 Task: Look for space in Chabahar, Iran from 6th September, 2023 to 10th September, 2023 for 1 adult in price range Rs.9000 to Rs.17000. Place can be private room with 1  bedroom having 1 bed and 1 bathroom. Property type can be house, flat, guest house, hotel. Booking option can be shelf check-in. Required host language is English.
Action: Mouse moved to (561, 83)
Screenshot: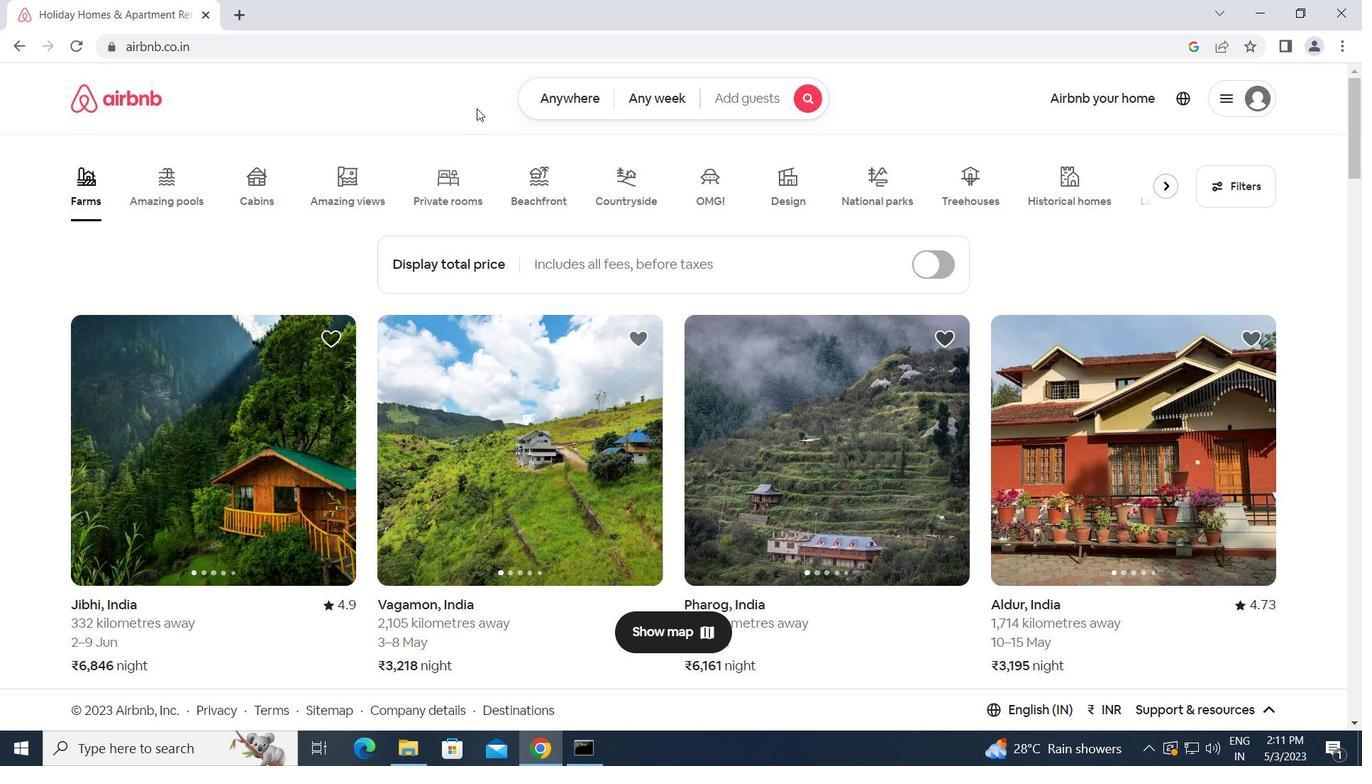 
Action: Mouse pressed left at (561, 83)
Screenshot: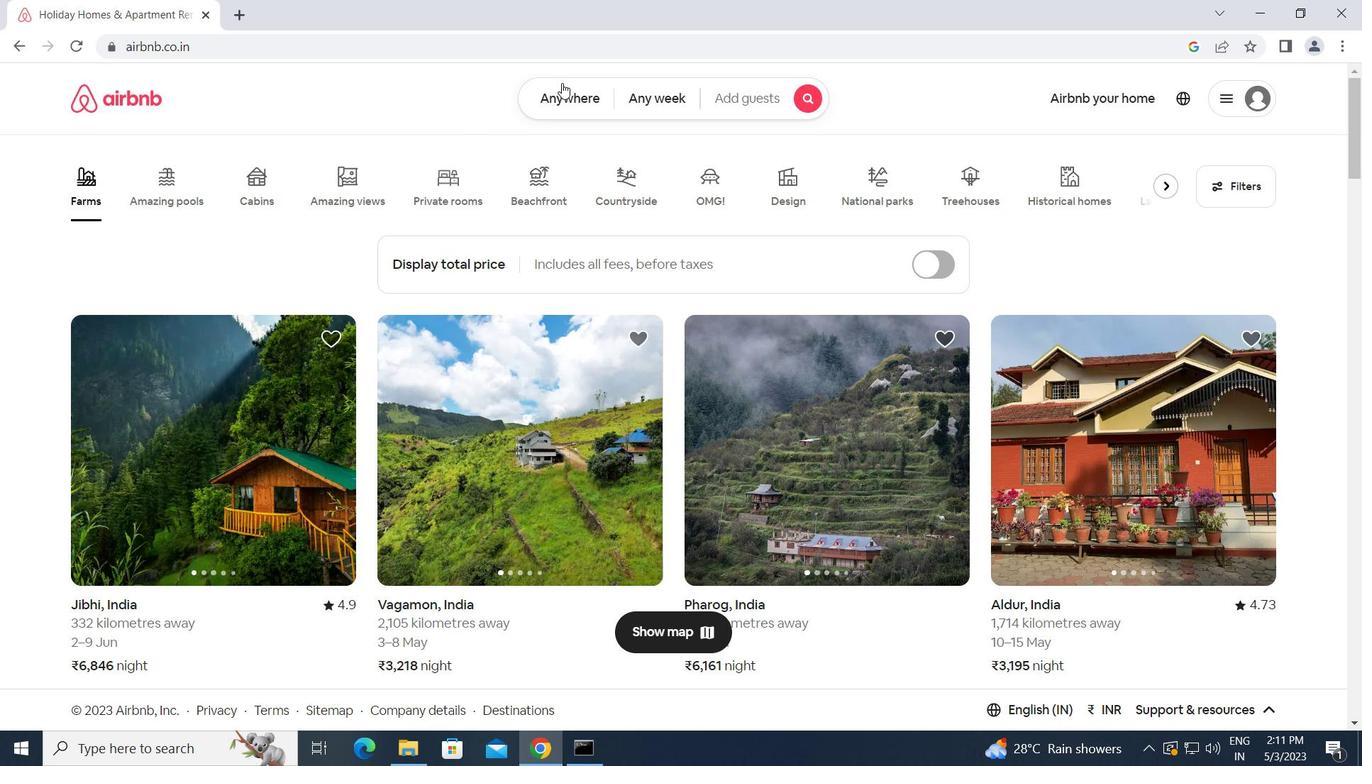 
Action: Mouse moved to (407, 151)
Screenshot: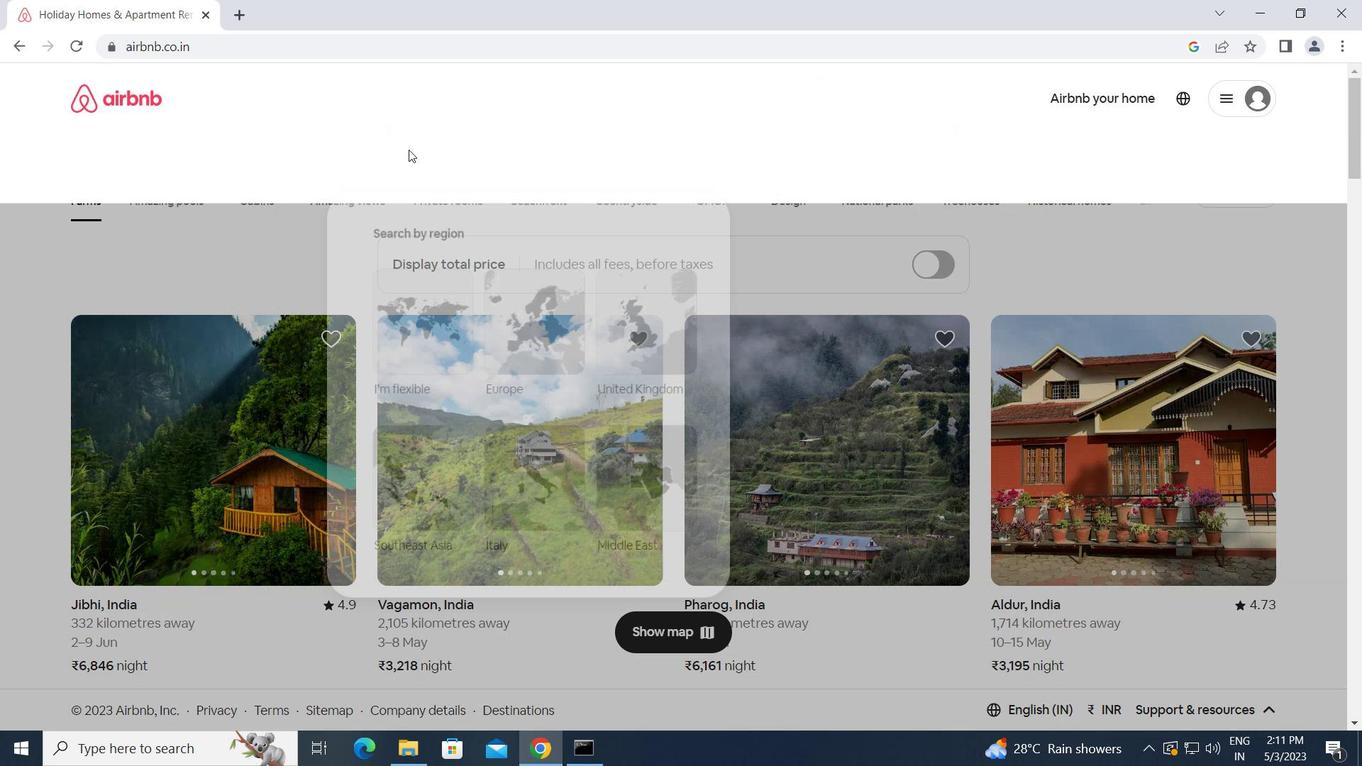 
Action: Mouse pressed left at (407, 151)
Screenshot: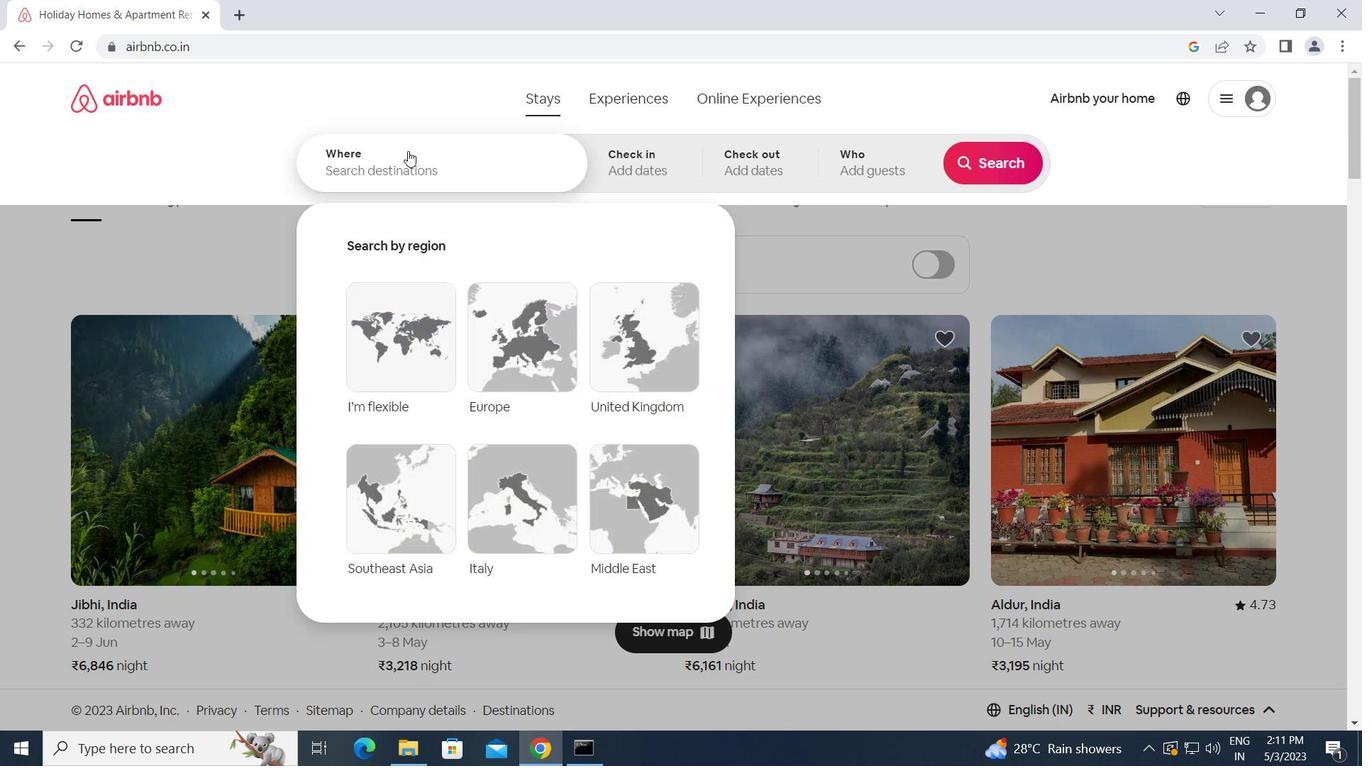 
Action: Key pressed c<Key.caps_lock>habahar,<Key.space><Key.caps_lock>i<Key.caps_lock>ran<Key.enter>
Screenshot: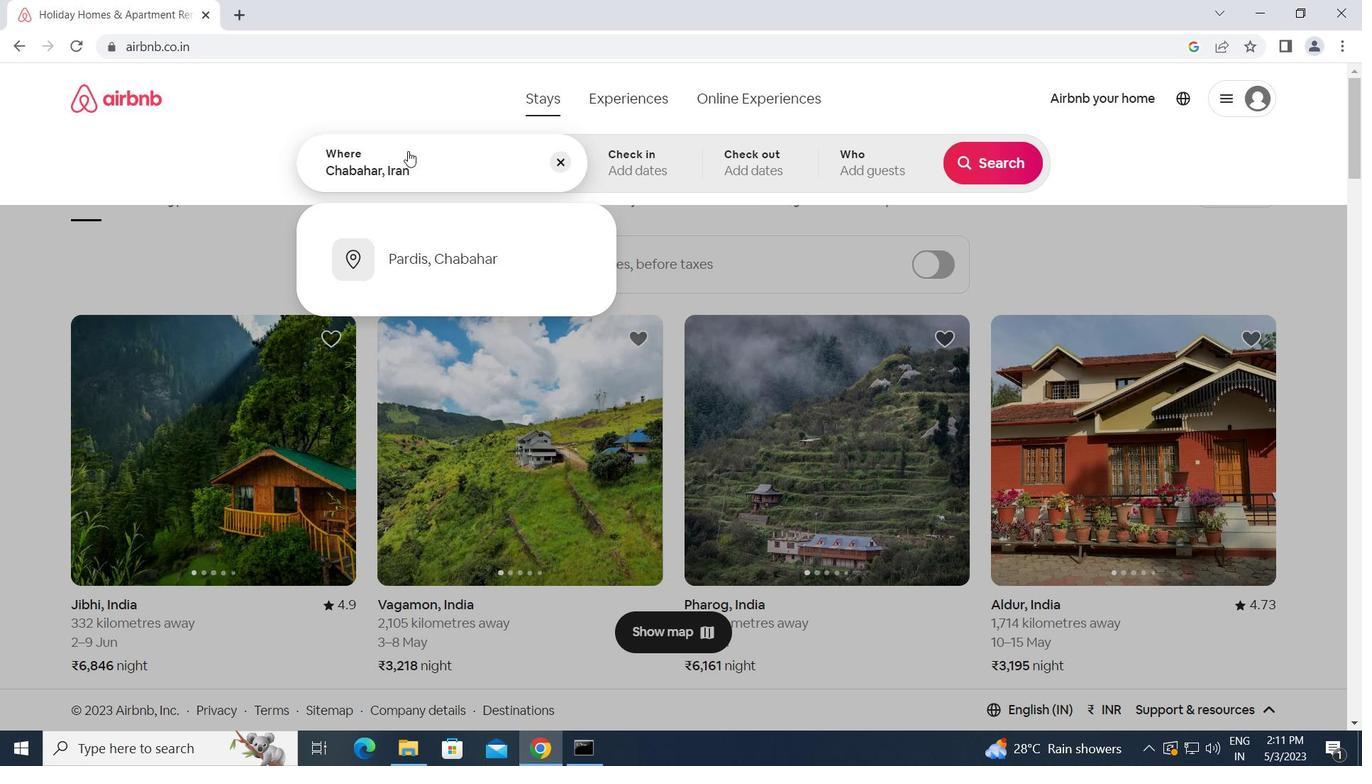 
Action: Mouse moved to (996, 302)
Screenshot: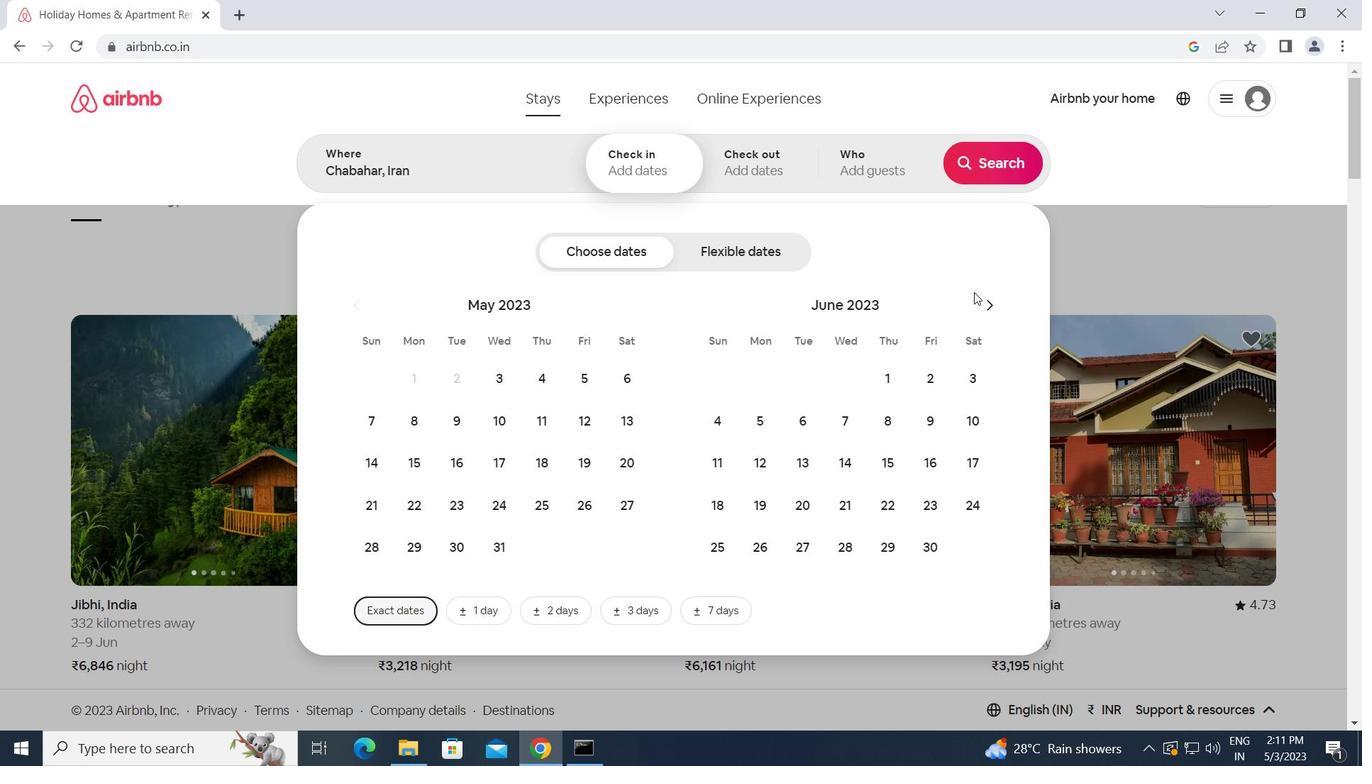 
Action: Mouse pressed left at (996, 302)
Screenshot: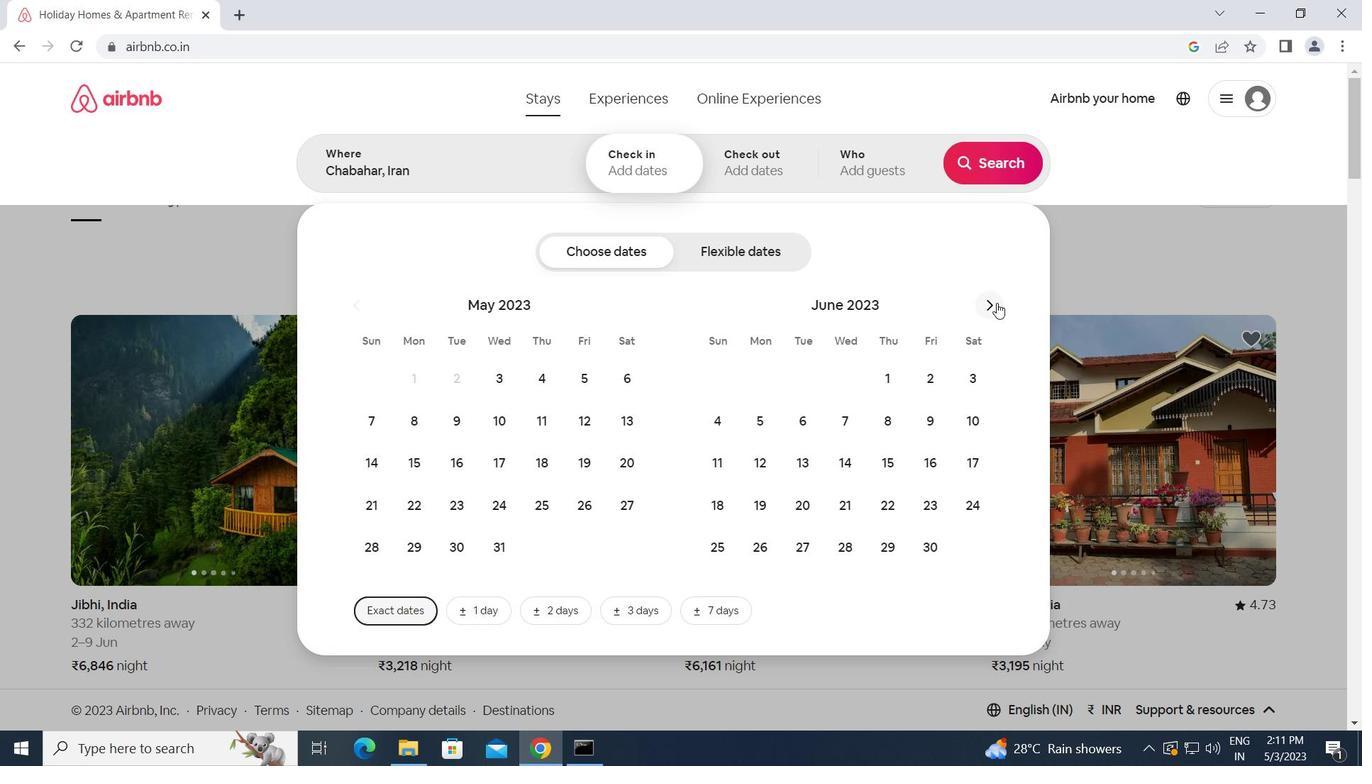 
Action: Mouse pressed left at (996, 302)
Screenshot: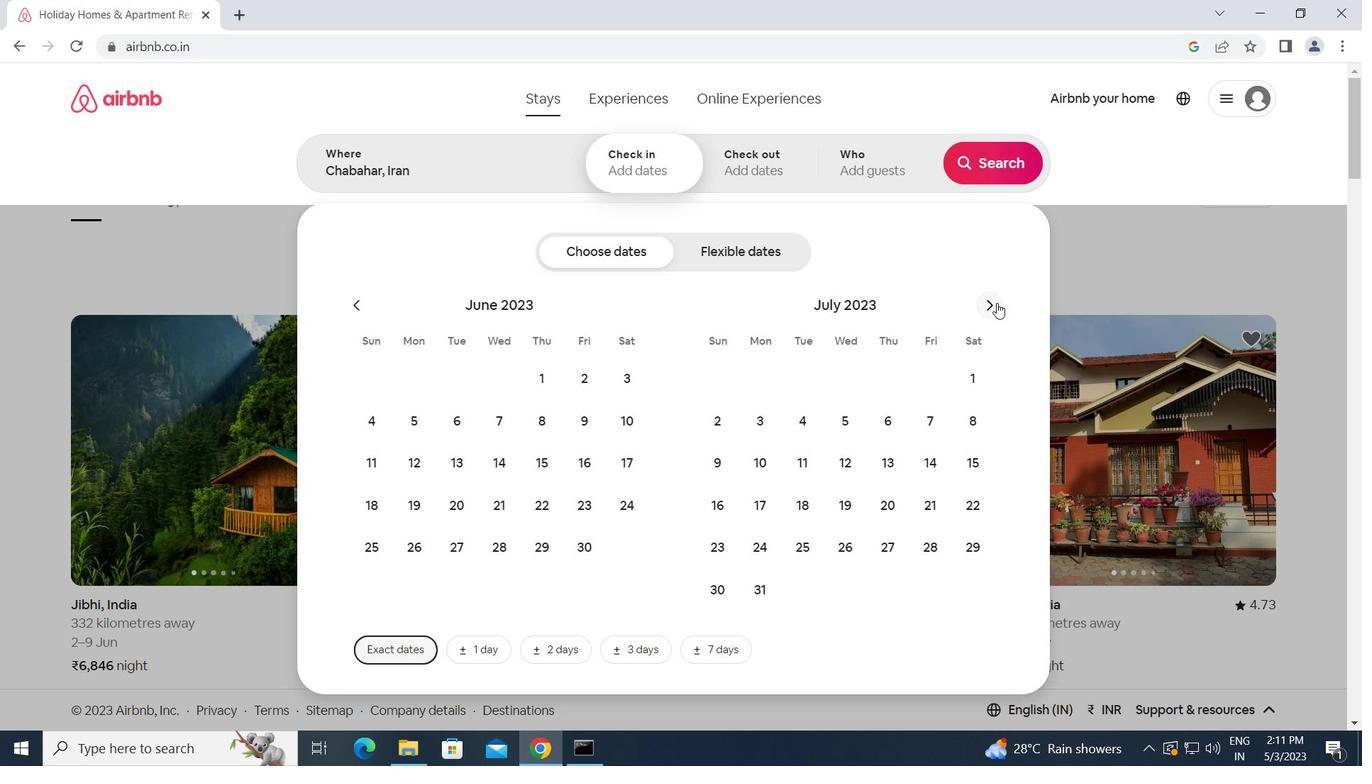 
Action: Mouse pressed left at (996, 302)
Screenshot: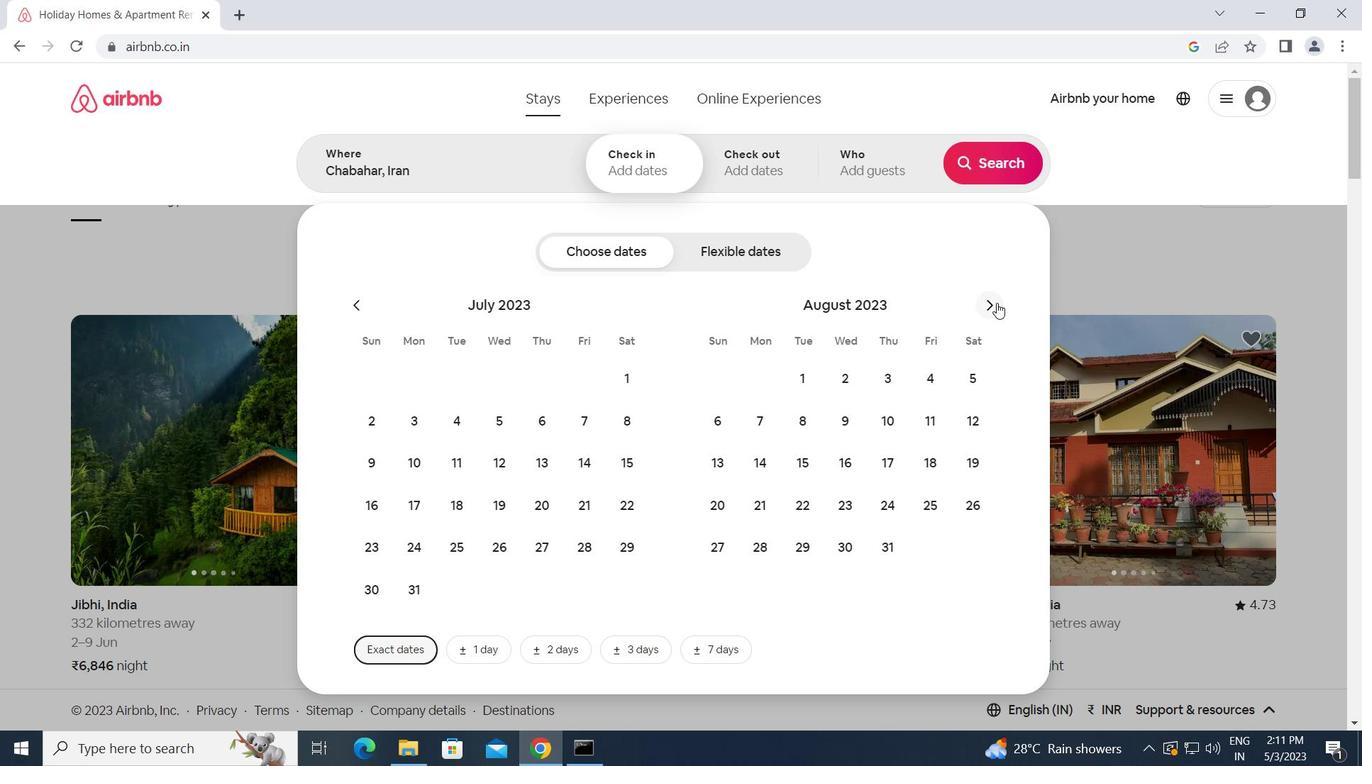 
Action: Mouse moved to (842, 419)
Screenshot: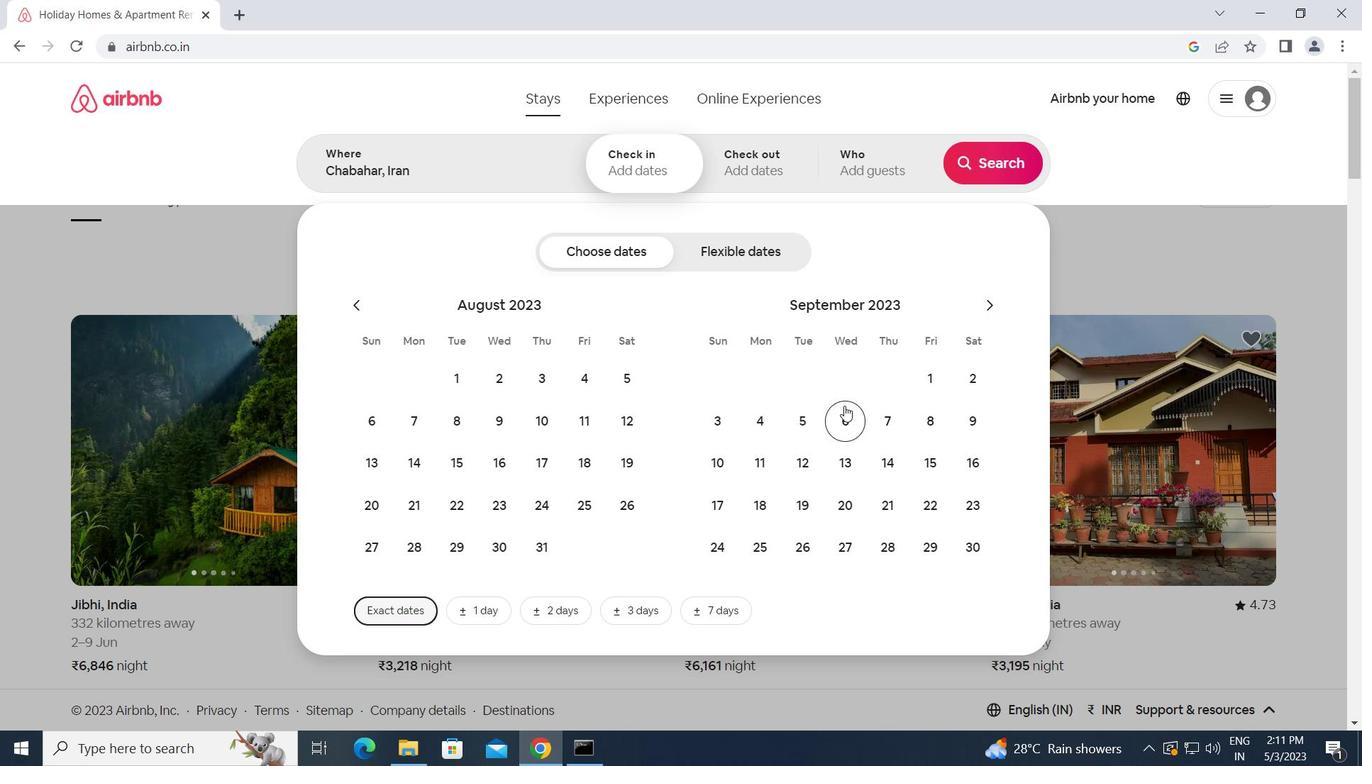 
Action: Mouse pressed left at (842, 419)
Screenshot: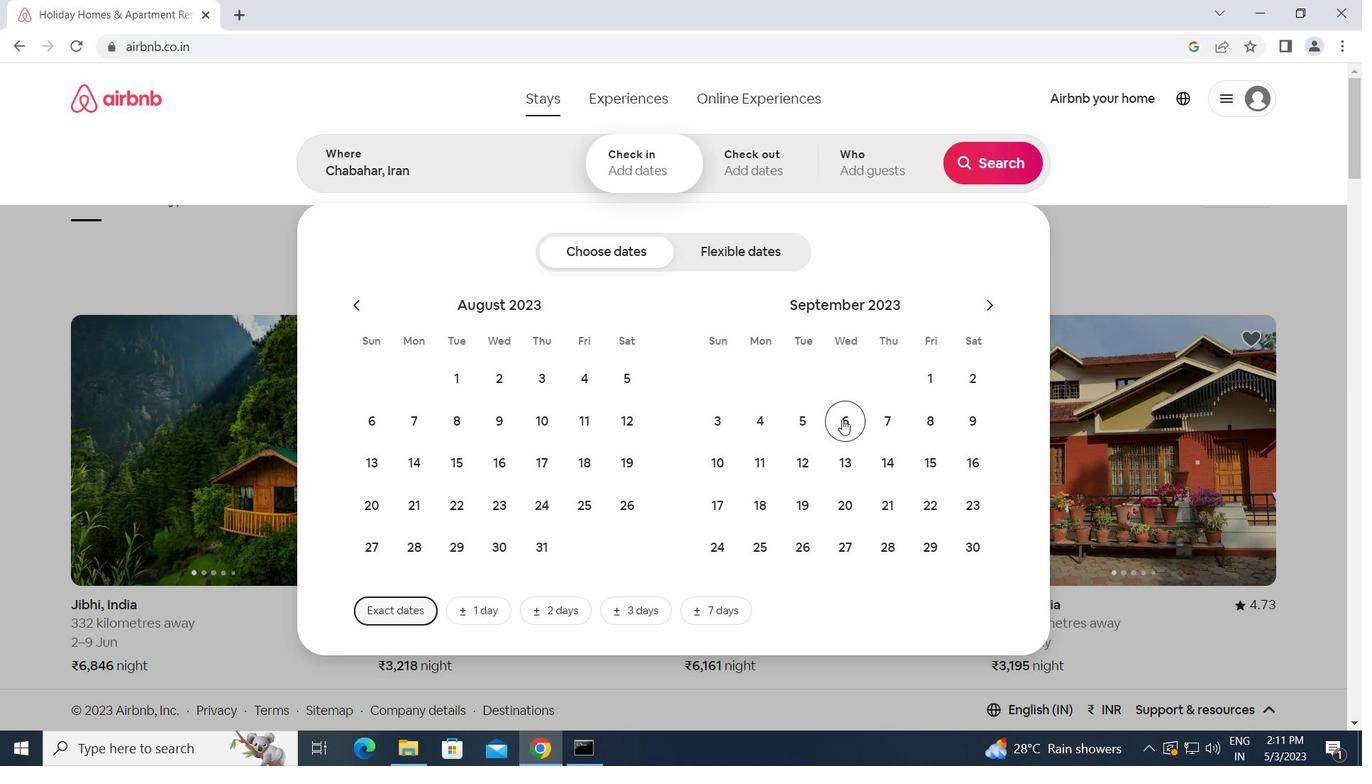 
Action: Mouse moved to (726, 465)
Screenshot: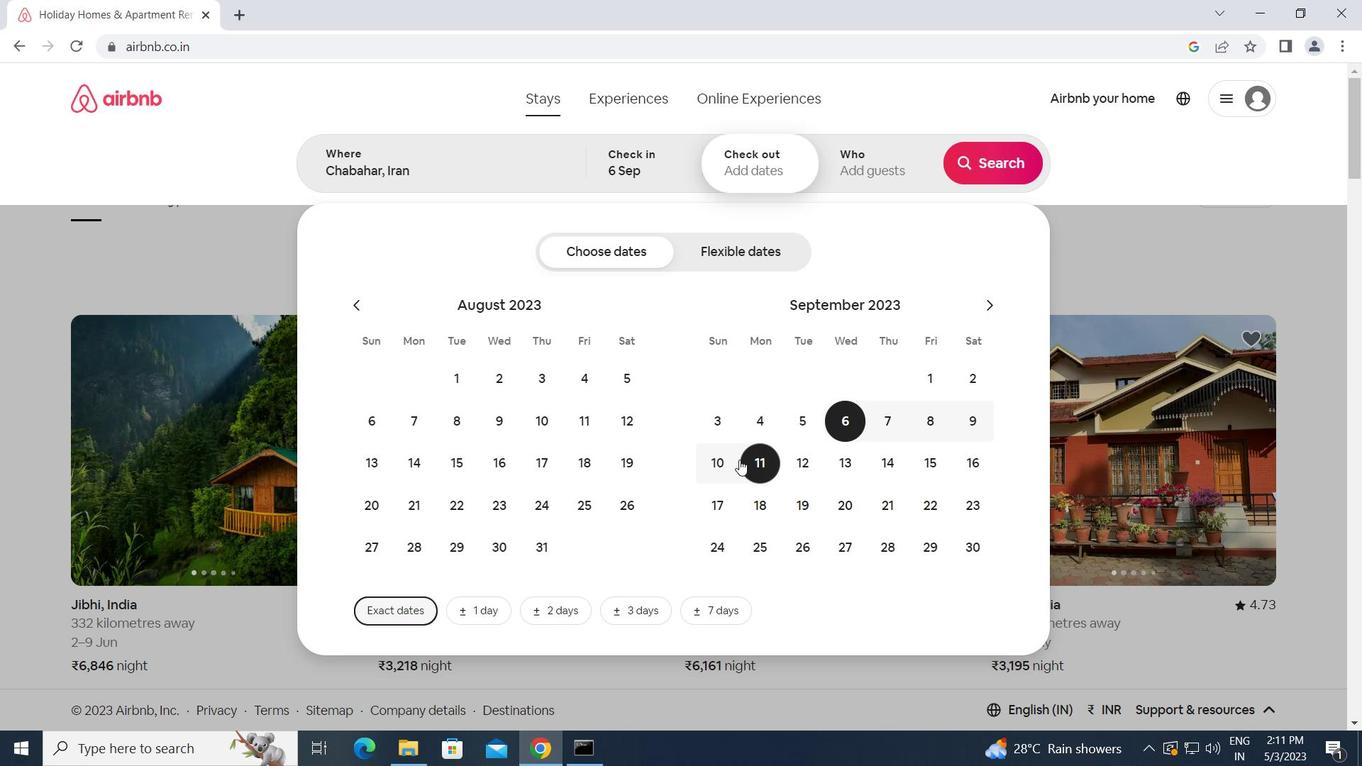 
Action: Mouse pressed left at (726, 465)
Screenshot: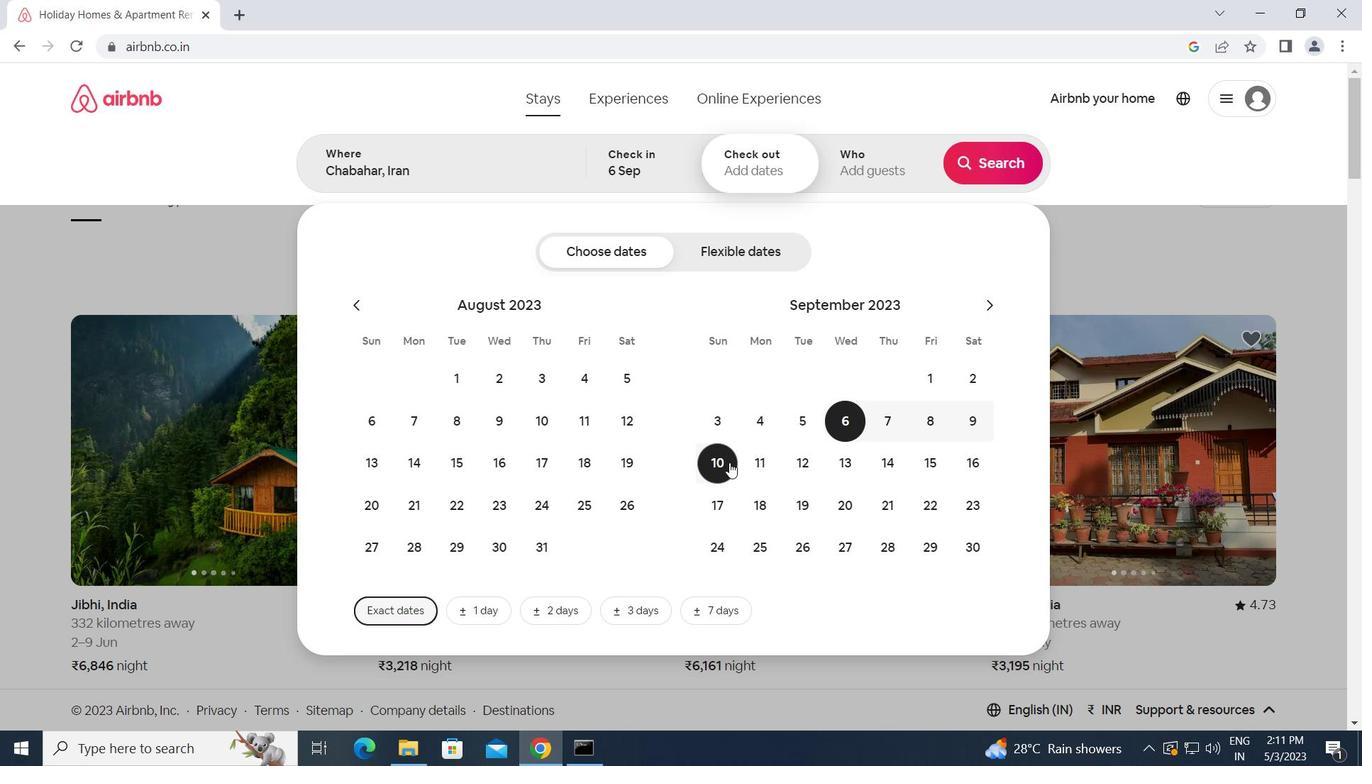 
Action: Mouse moved to (869, 172)
Screenshot: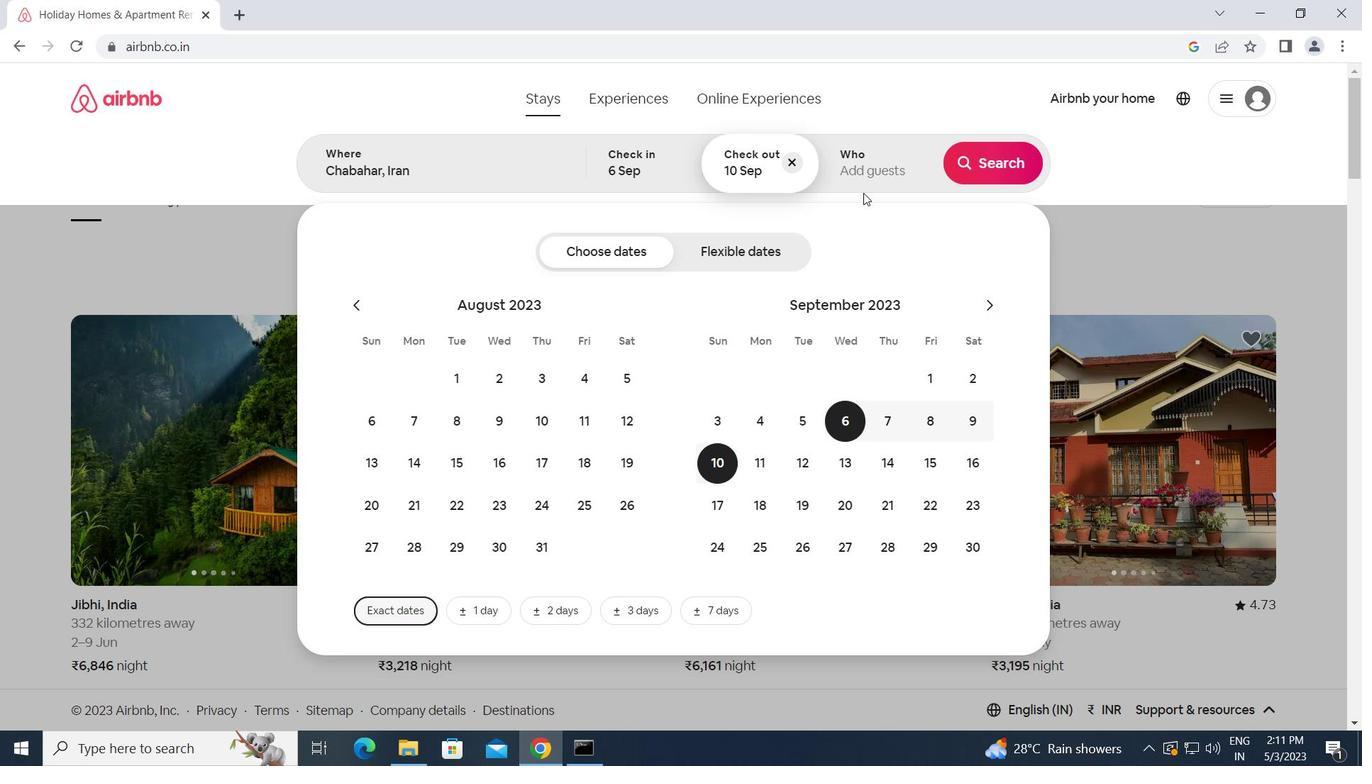 
Action: Mouse pressed left at (869, 172)
Screenshot: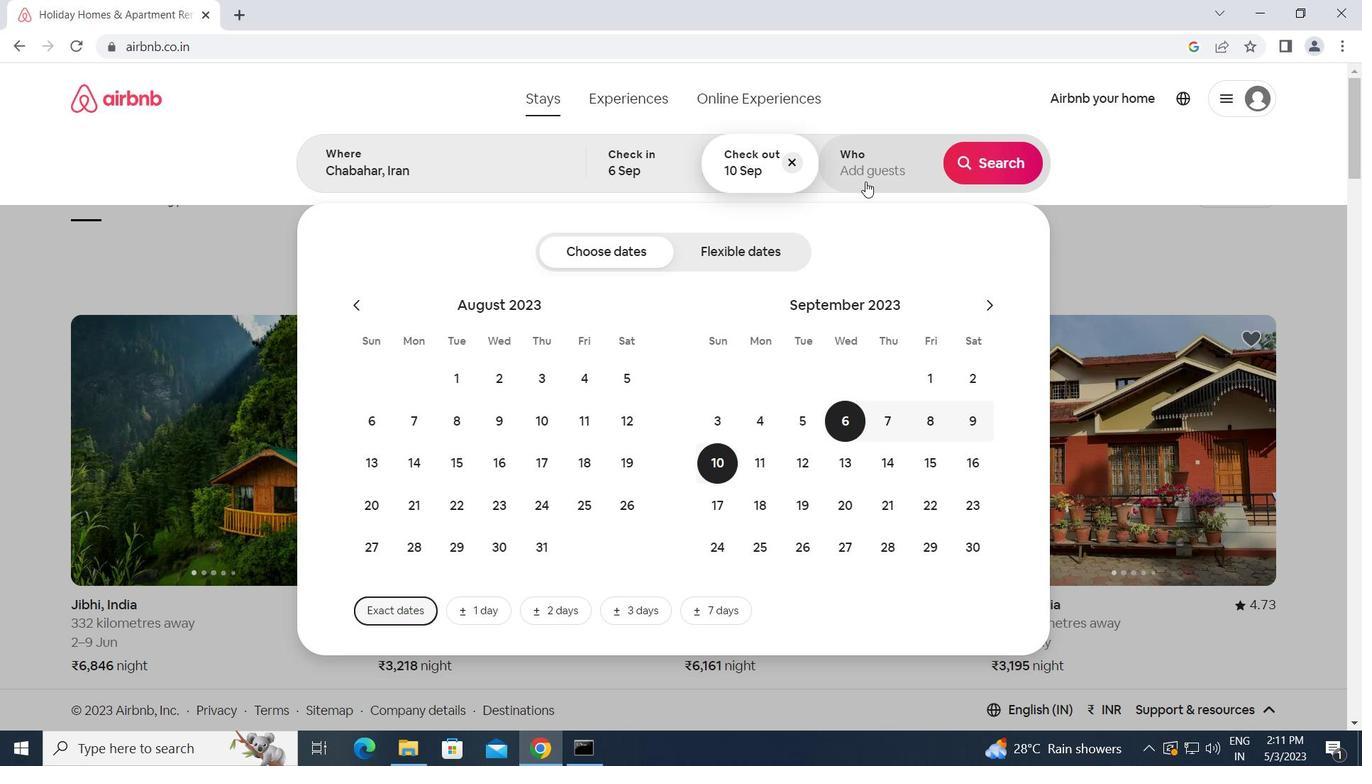 
Action: Mouse moved to (993, 254)
Screenshot: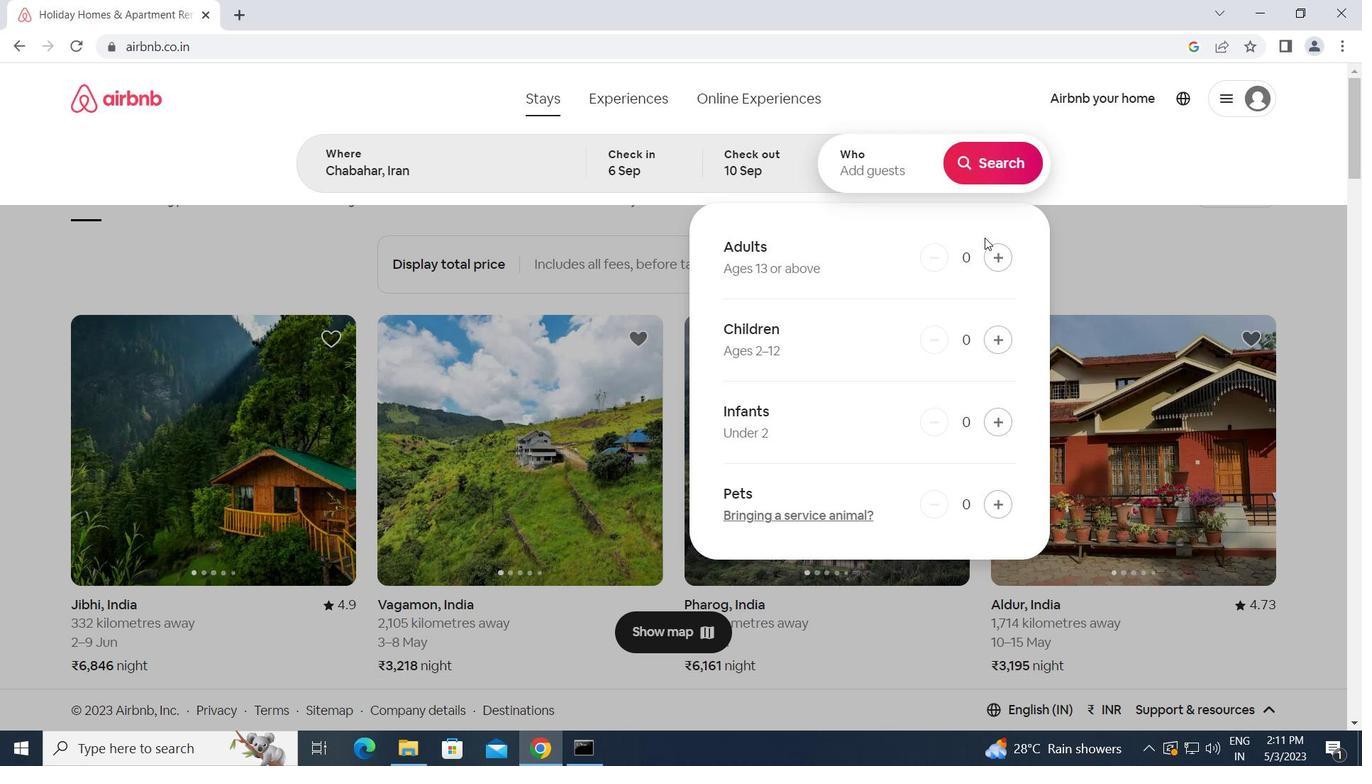 
Action: Mouse pressed left at (993, 254)
Screenshot: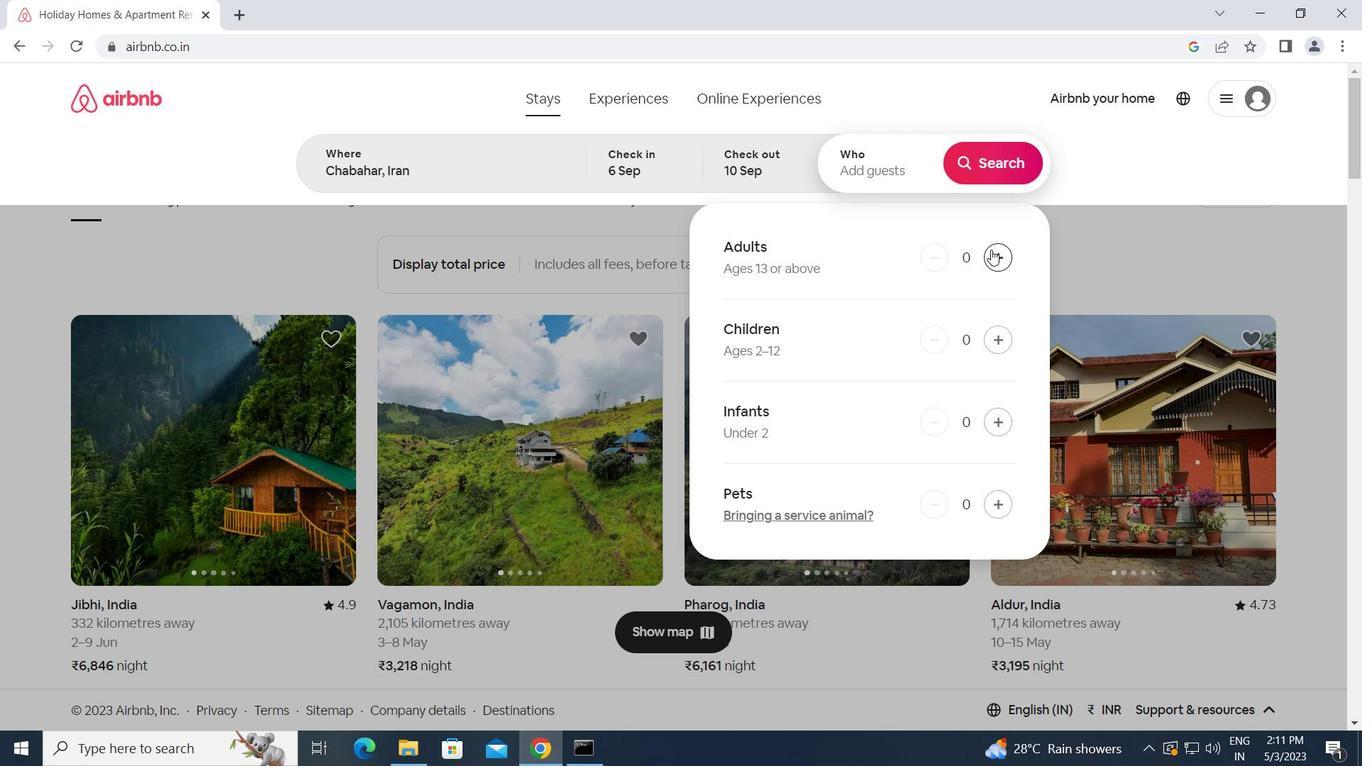 
Action: Mouse moved to (988, 156)
Screenshot: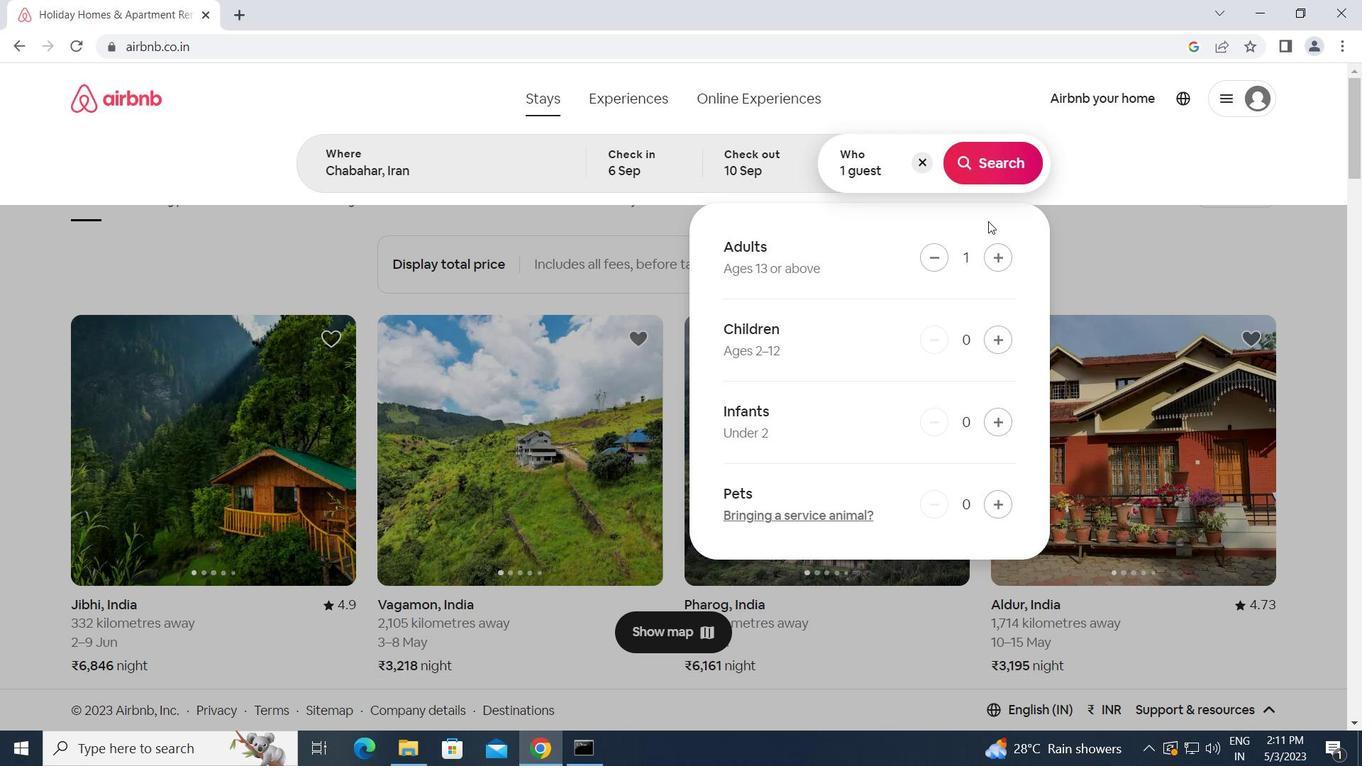 
Action: Mouse pressed left at (988, 156)
Screenshot: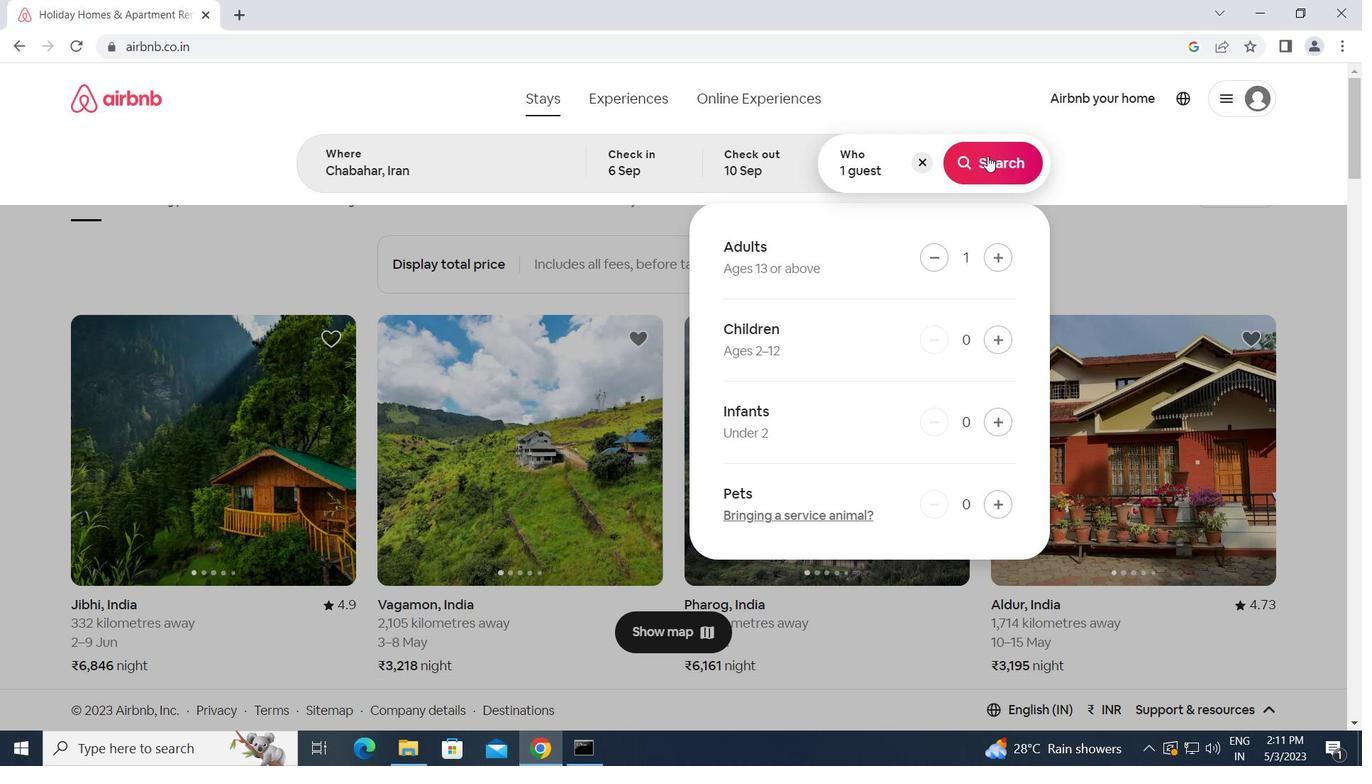 
Action: Mouse moved to (1300, 176)
Screenshot: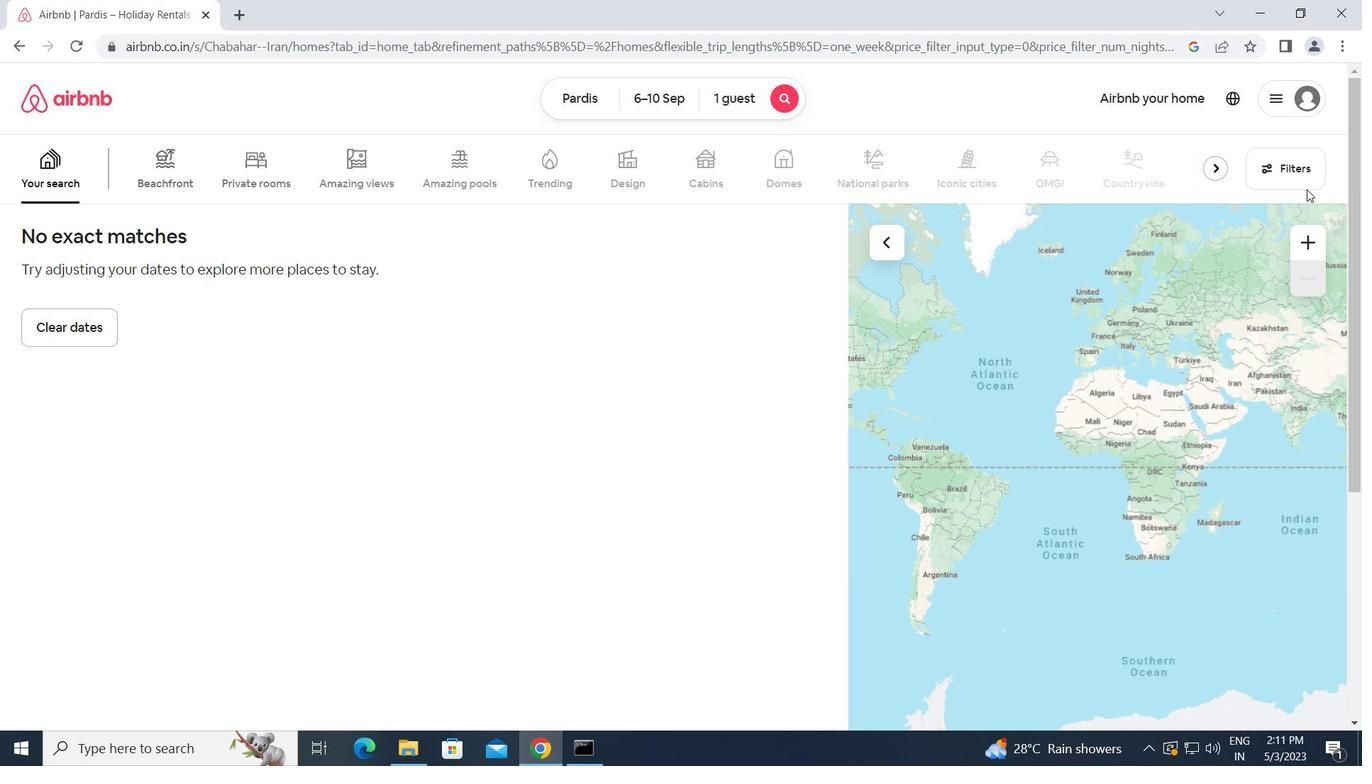
Action: Mouse pressed left at (1300, 176)
Screenshot: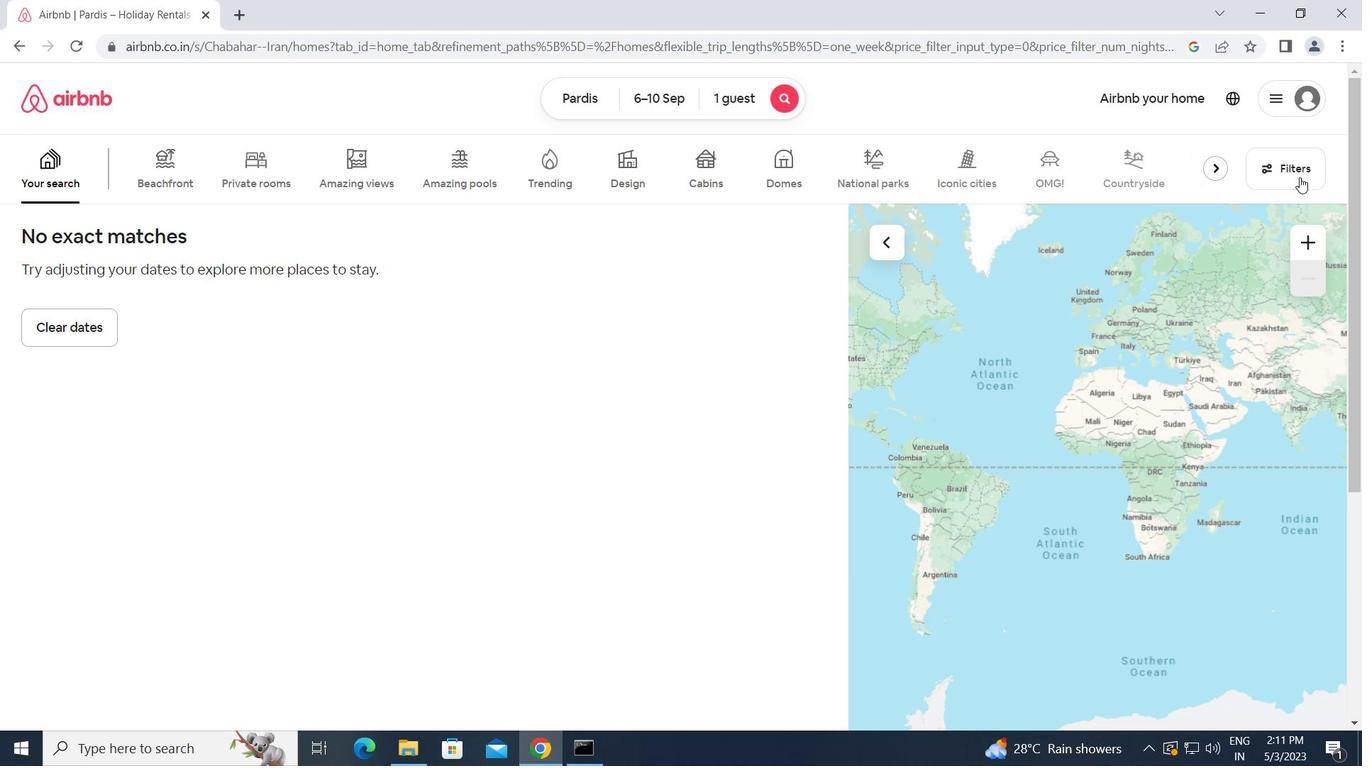 
Action: Mouse moved to (437, 280)
Screenshot: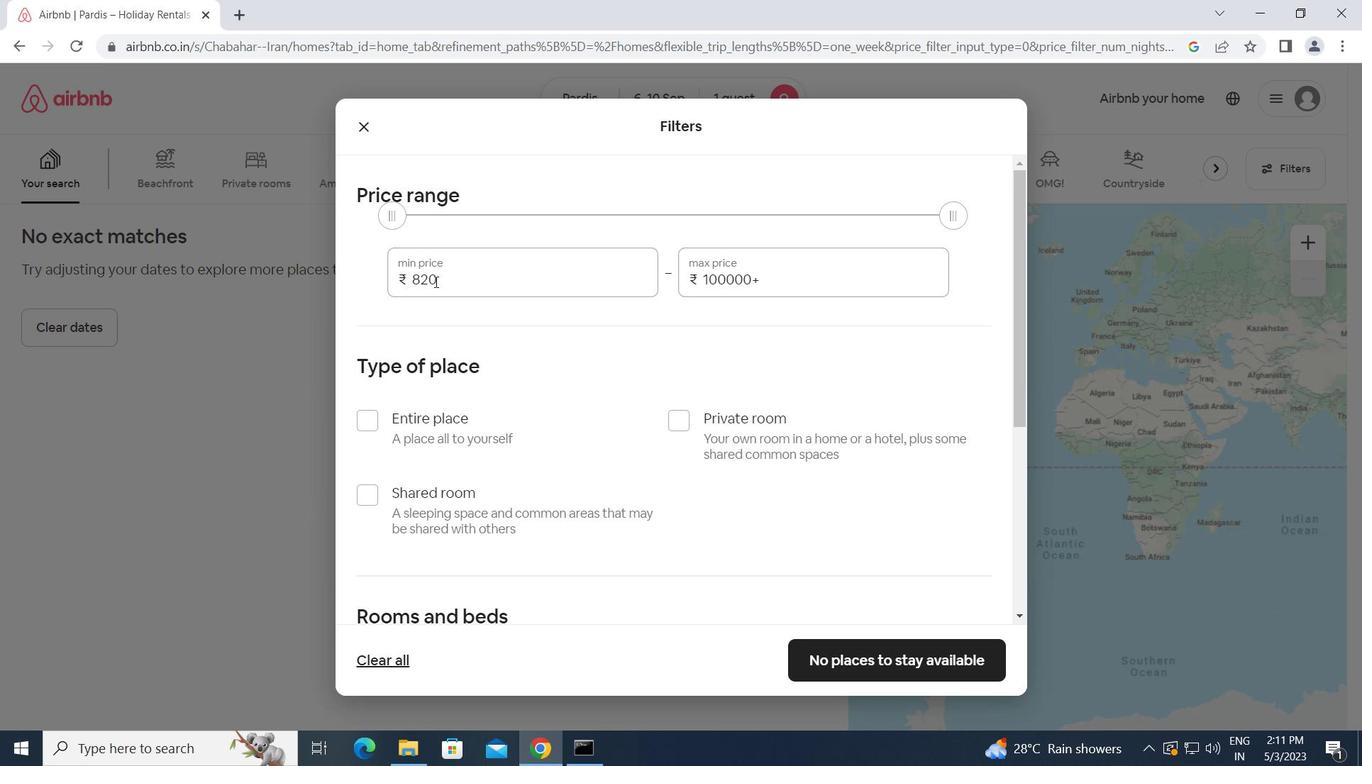 
Action: Mouse pressed left at (437, 280)
Screenshot: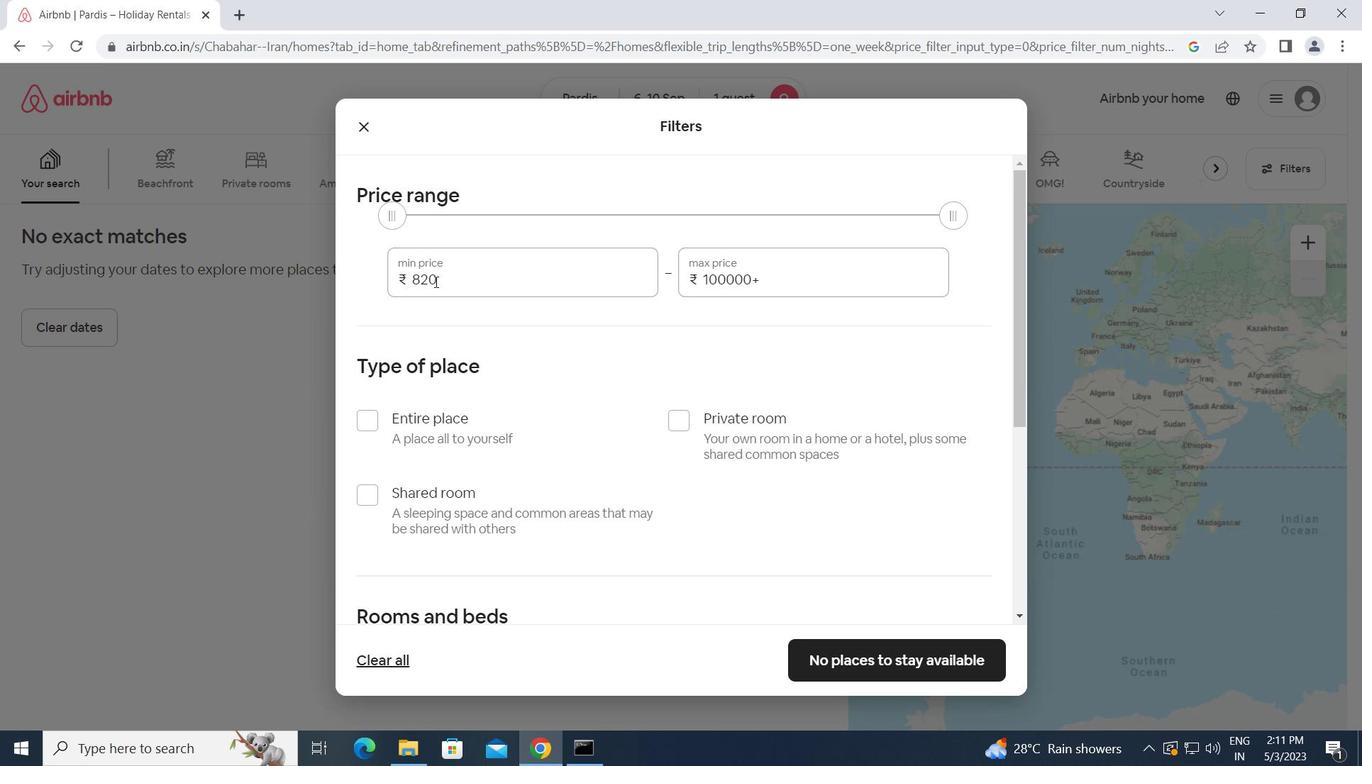 
Action: Mouse moved to (387, 287)
Screenshot: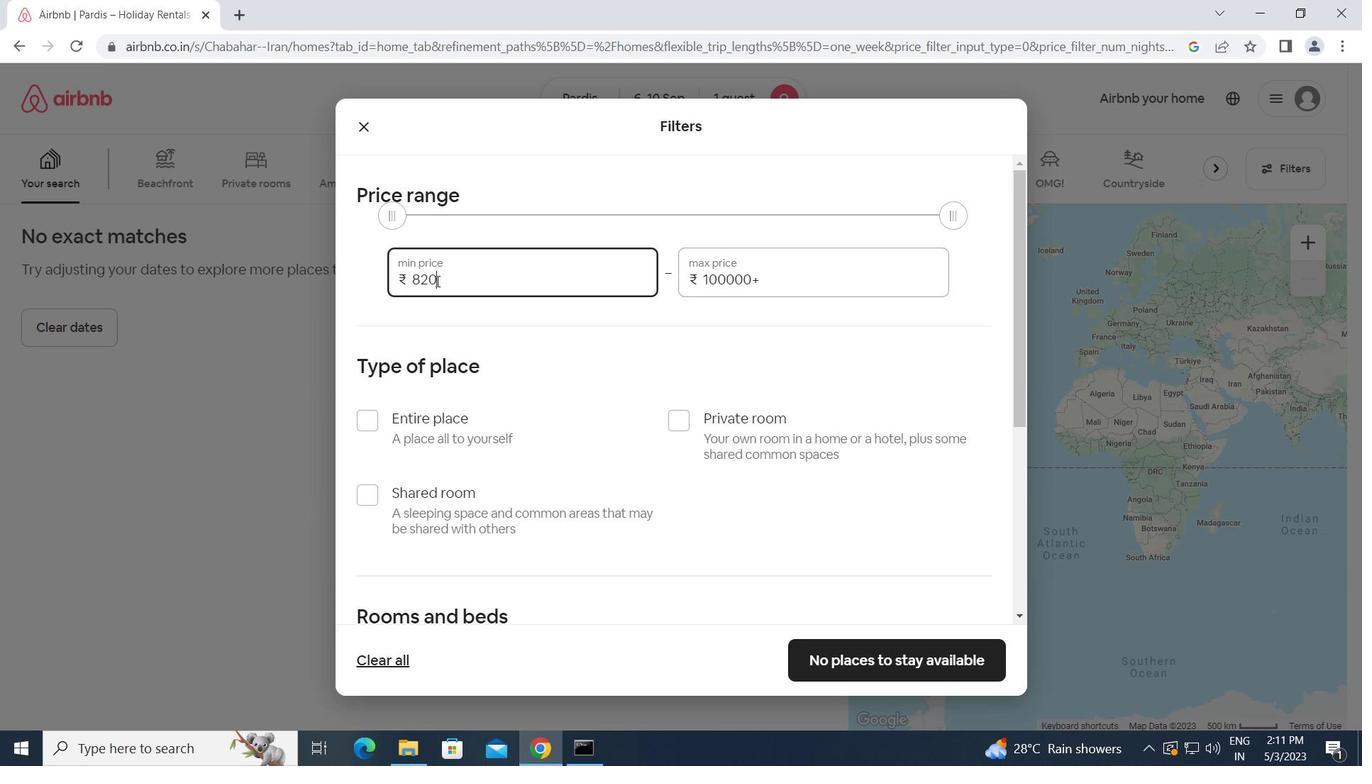 
Action: Key pressed 9000<Key.tab>17000
Screenshot: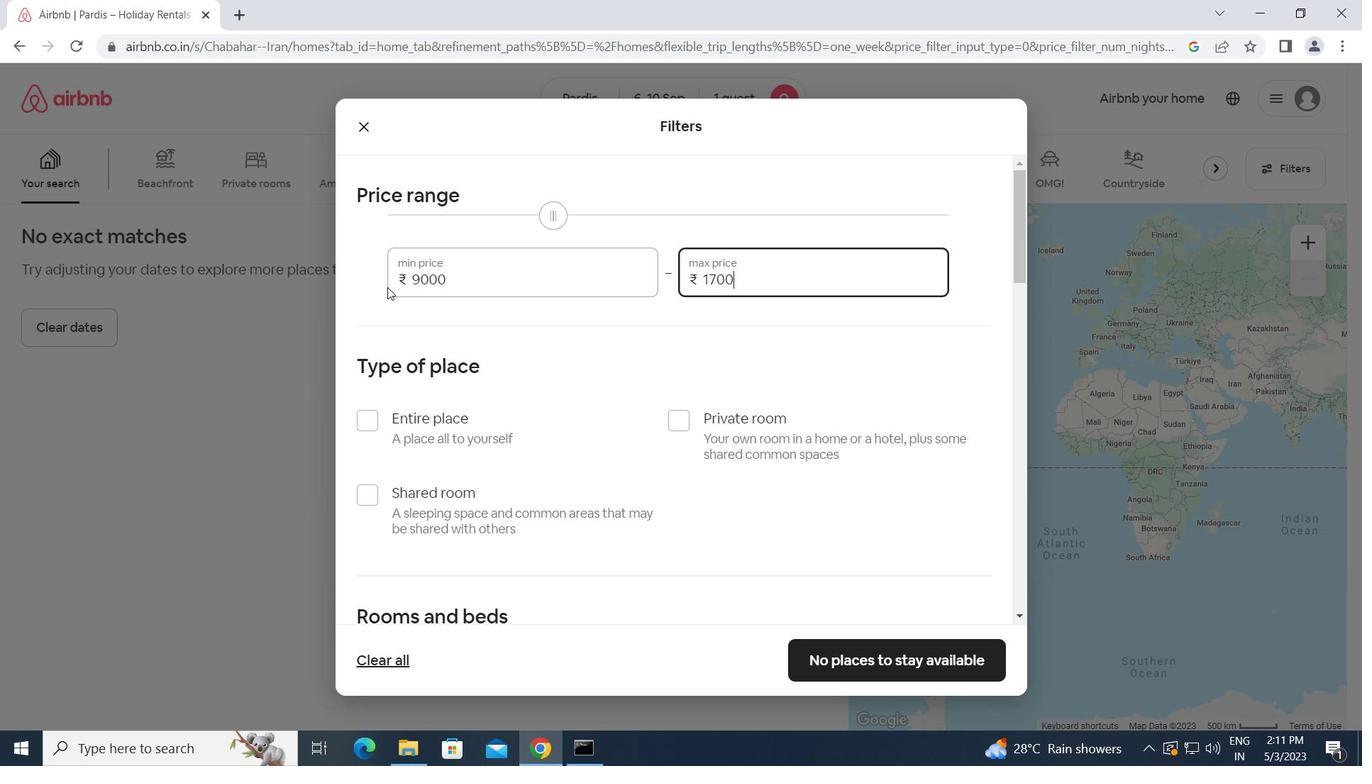
Action: Mouse moved to (683, 428)
Screenshot: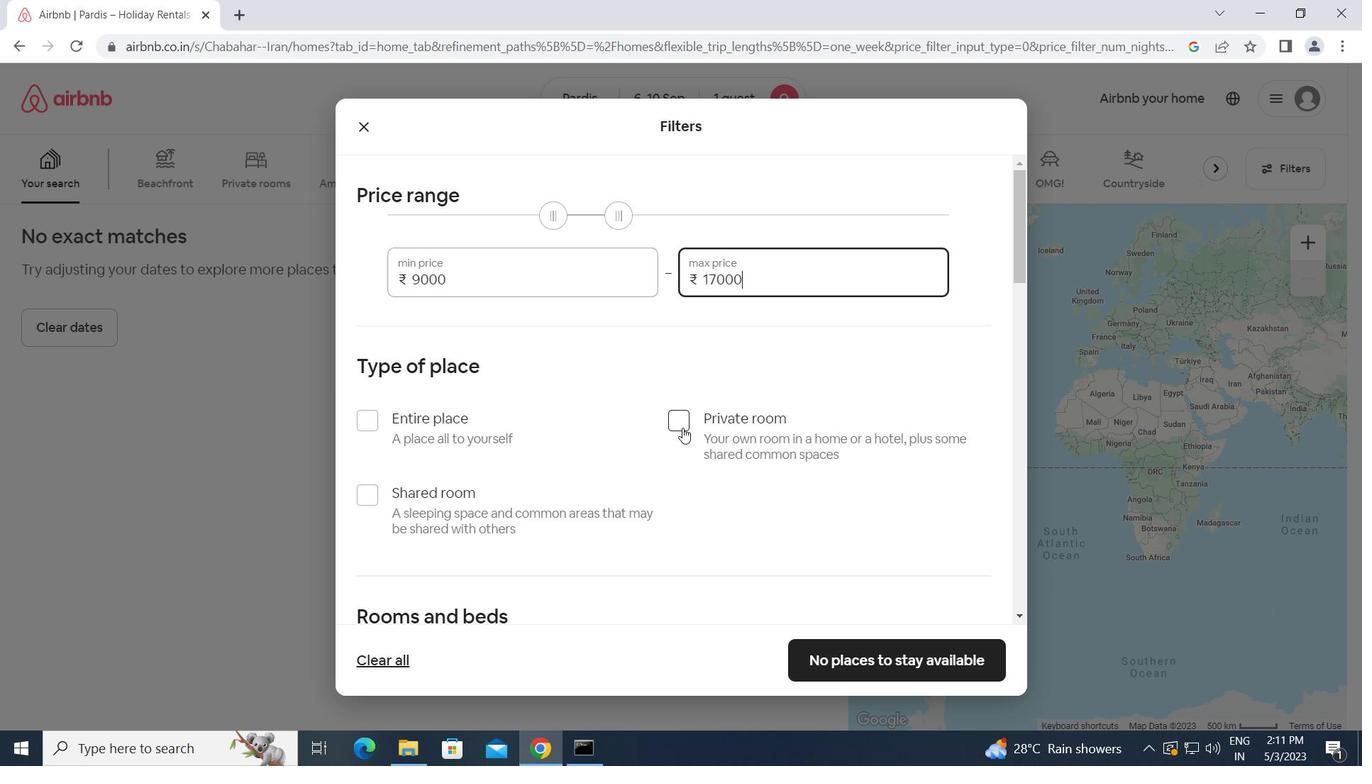 
Action: Mouse pressed left at (683, 428)
Screenshot: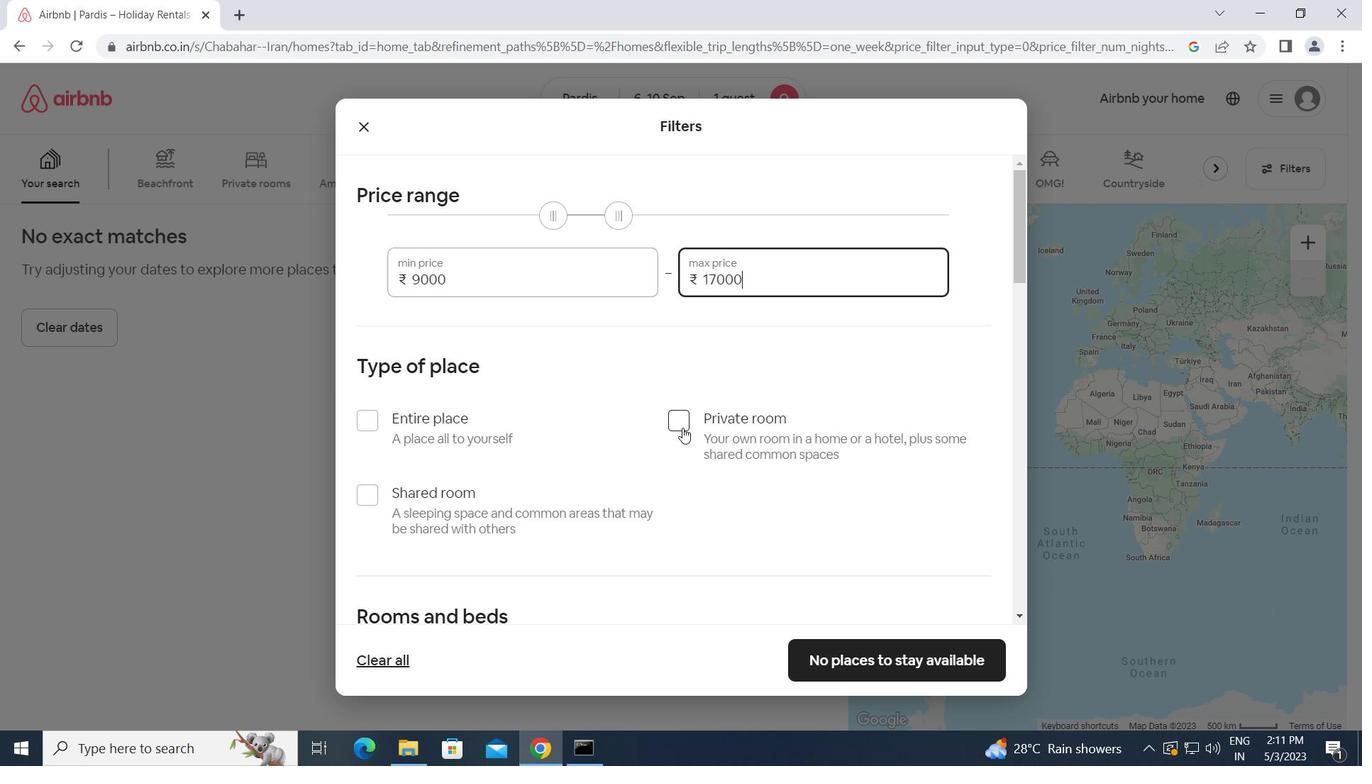 
Action: Mouse moved to (641, 465)
Screenshot: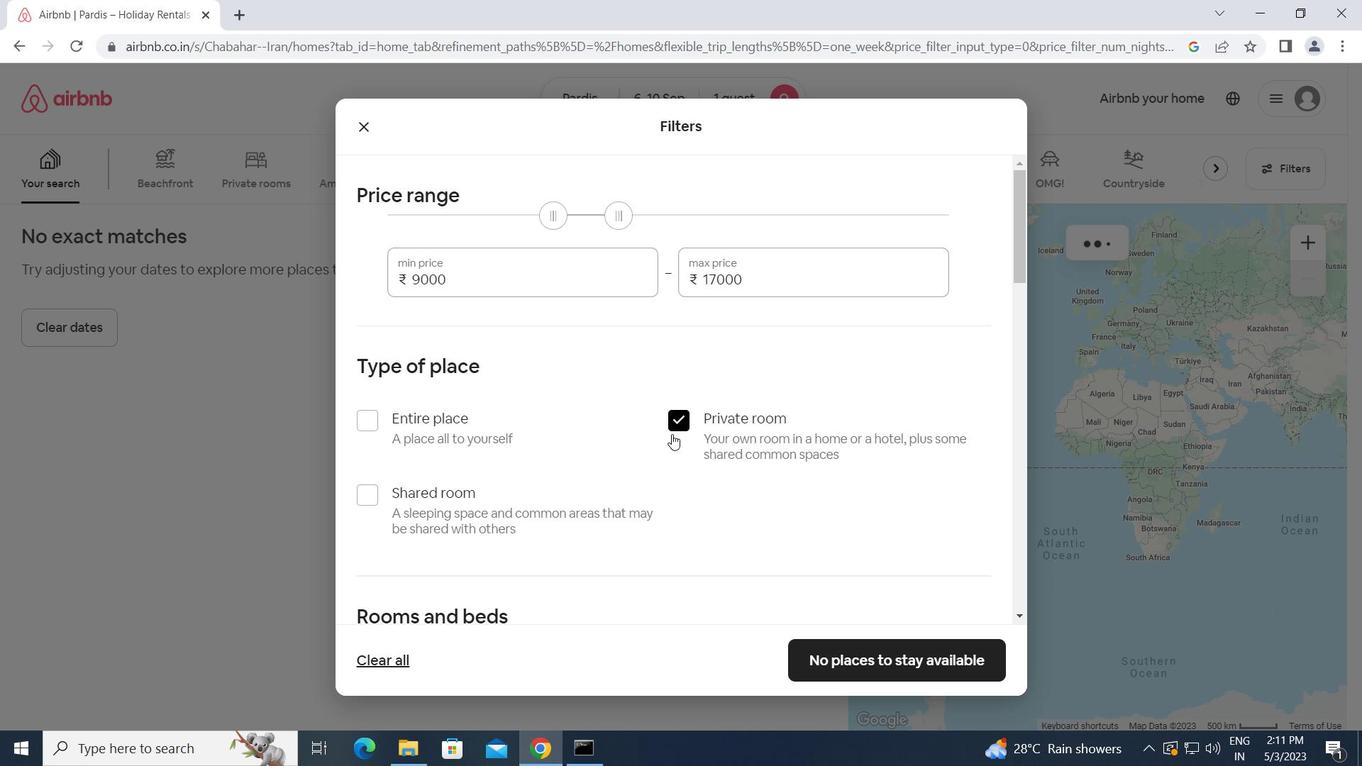 
Action: Mouse scrolled (641, 464) with delta (0, 0)
Screenshot: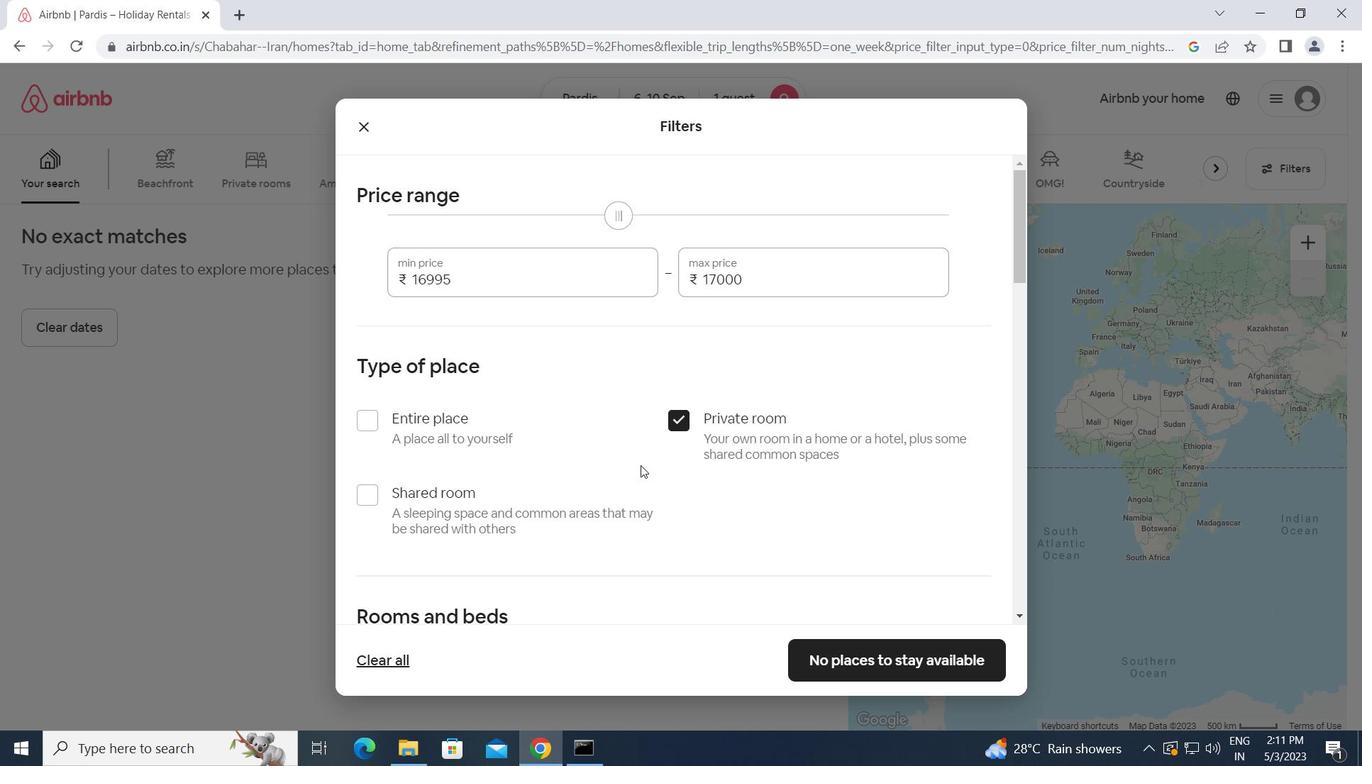 
Action: Mouse scrolled (641, 464) with delta (0, 0)
Screenshot: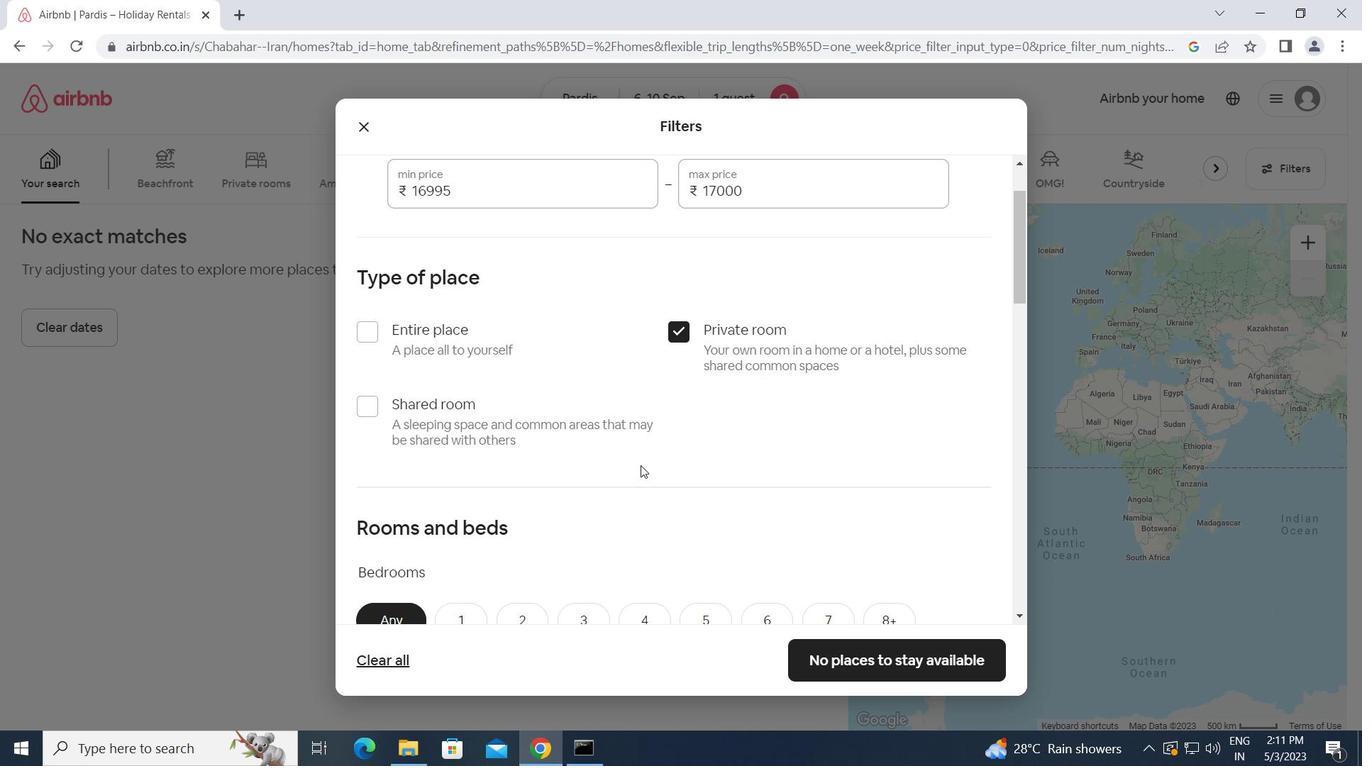 
Action: Mouse moved to (456, 535)
Screenshot: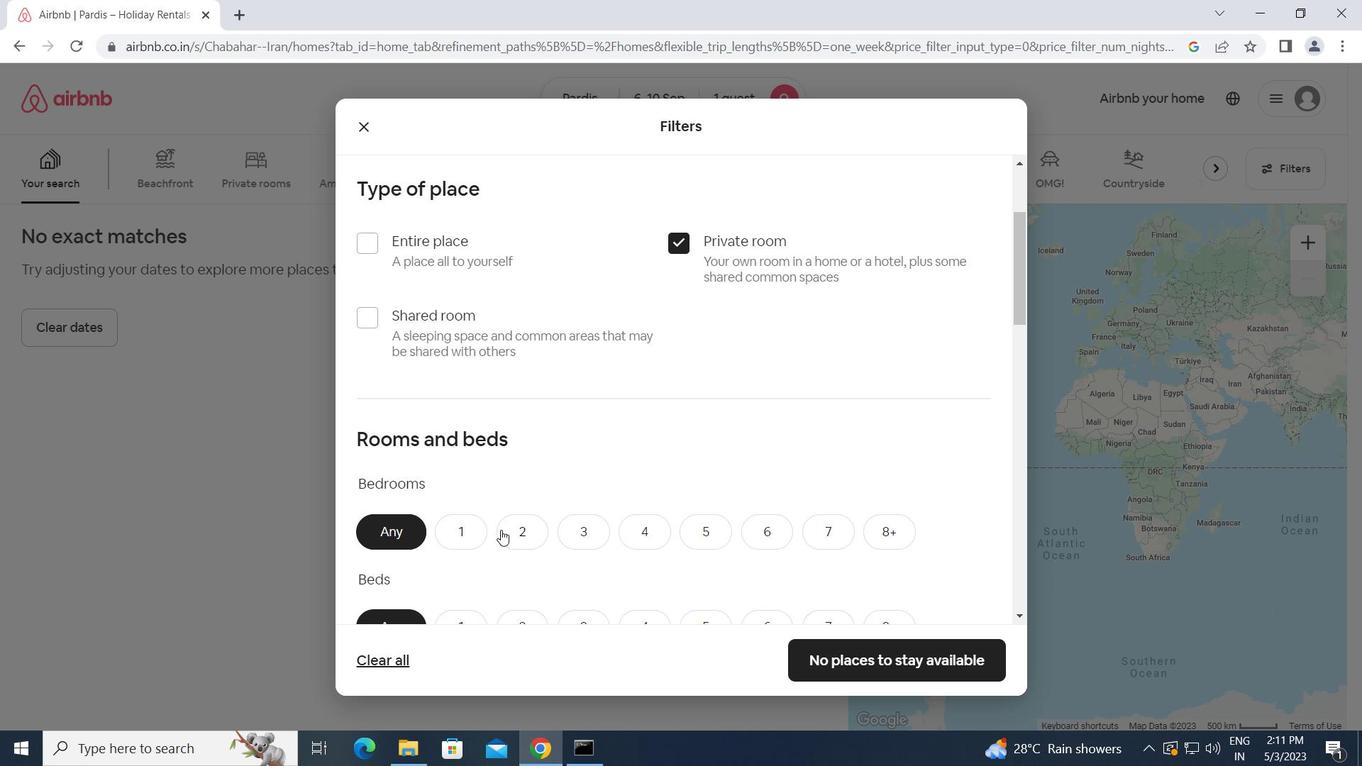 
Action: Mouse pressed left at (456, 535)
Screenshot: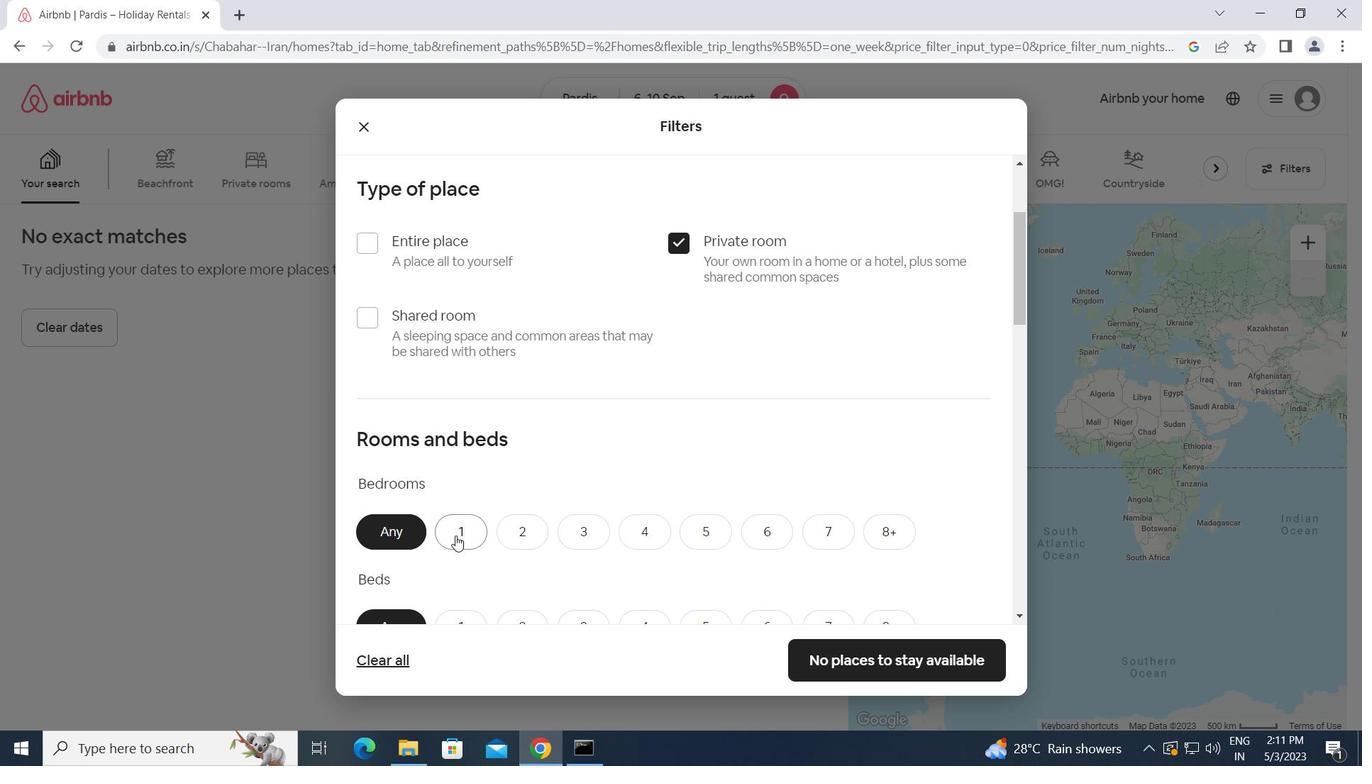 
Action: Mouse scrolled (456, 534) with delta (0, 0)
Screenshot: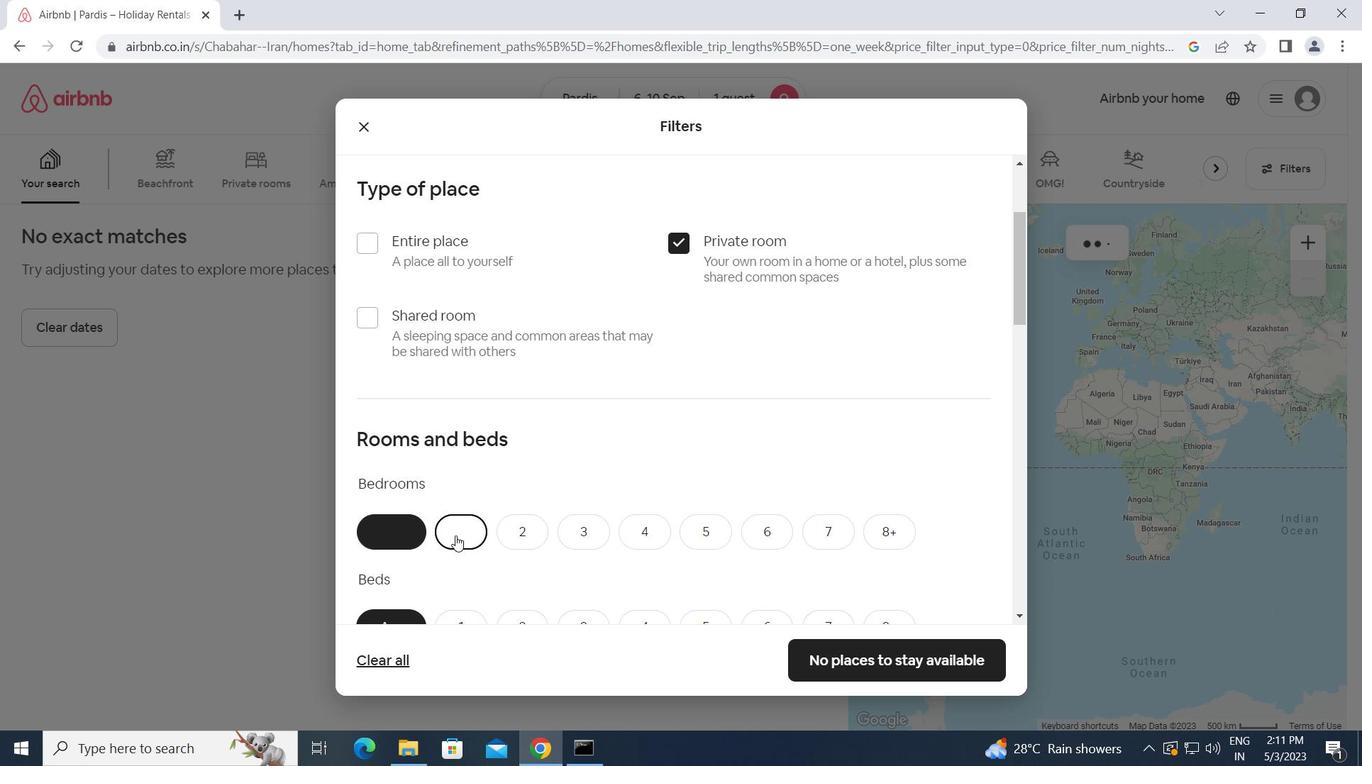 
Action: Mouse scrolled (456, 534) with delta (0, 0)
Screenshot: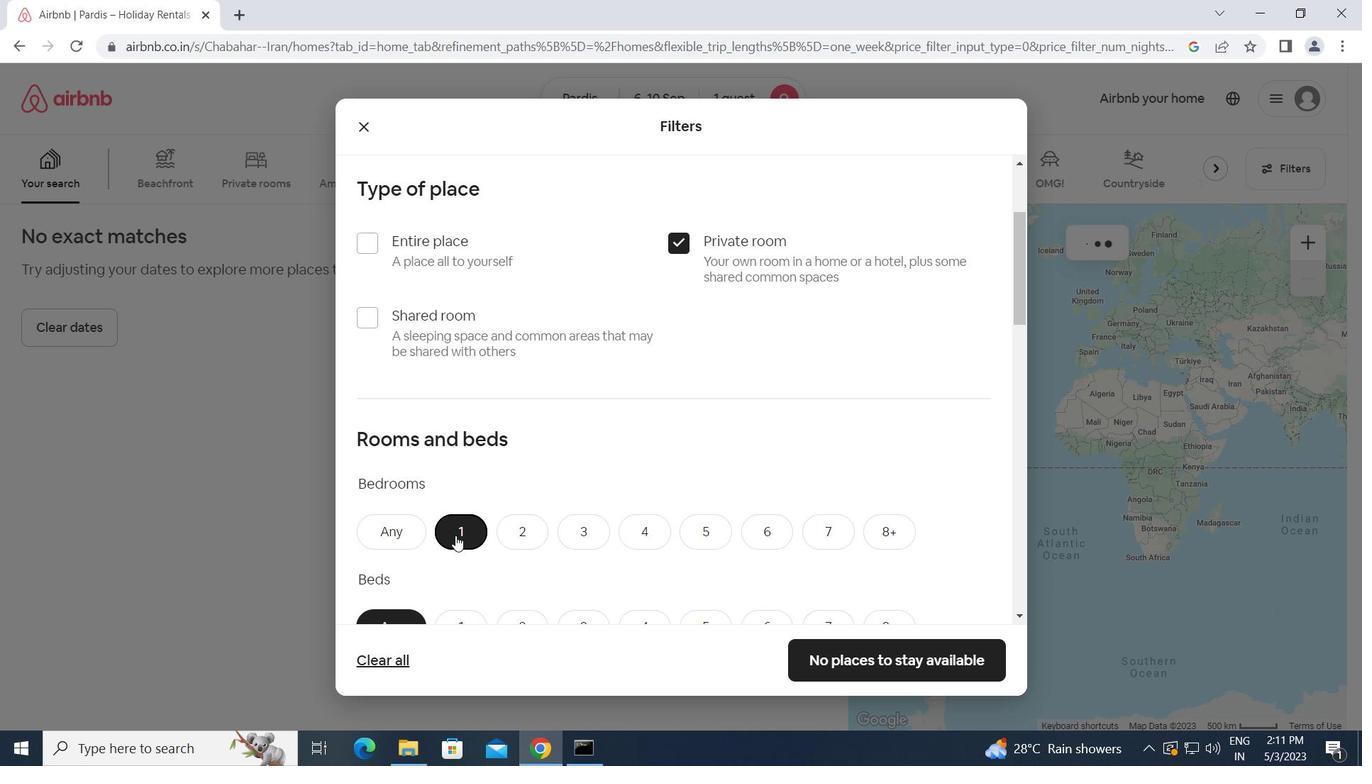 
Action: Mouse moved to (463, 455)
Screenshot: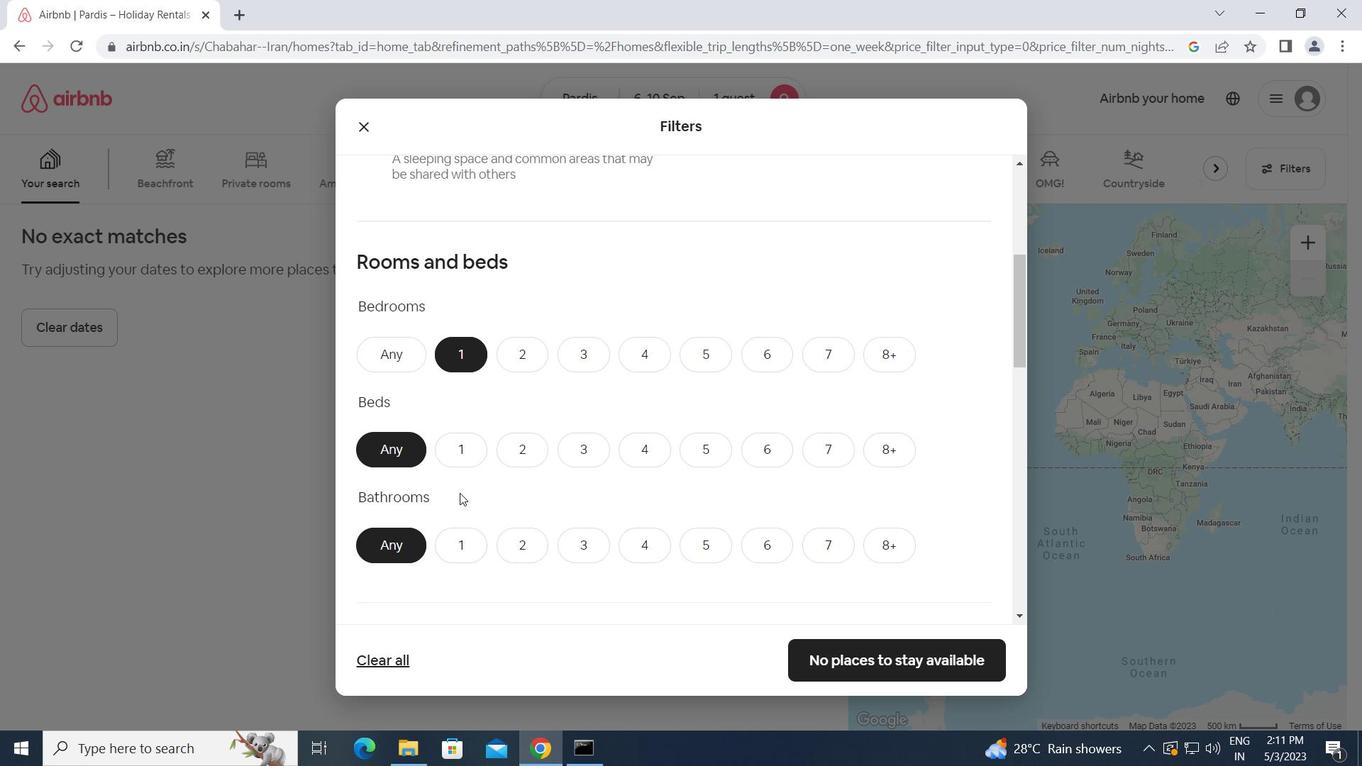 
Action: Mouse pressed left at (463, 455)
Screenshot: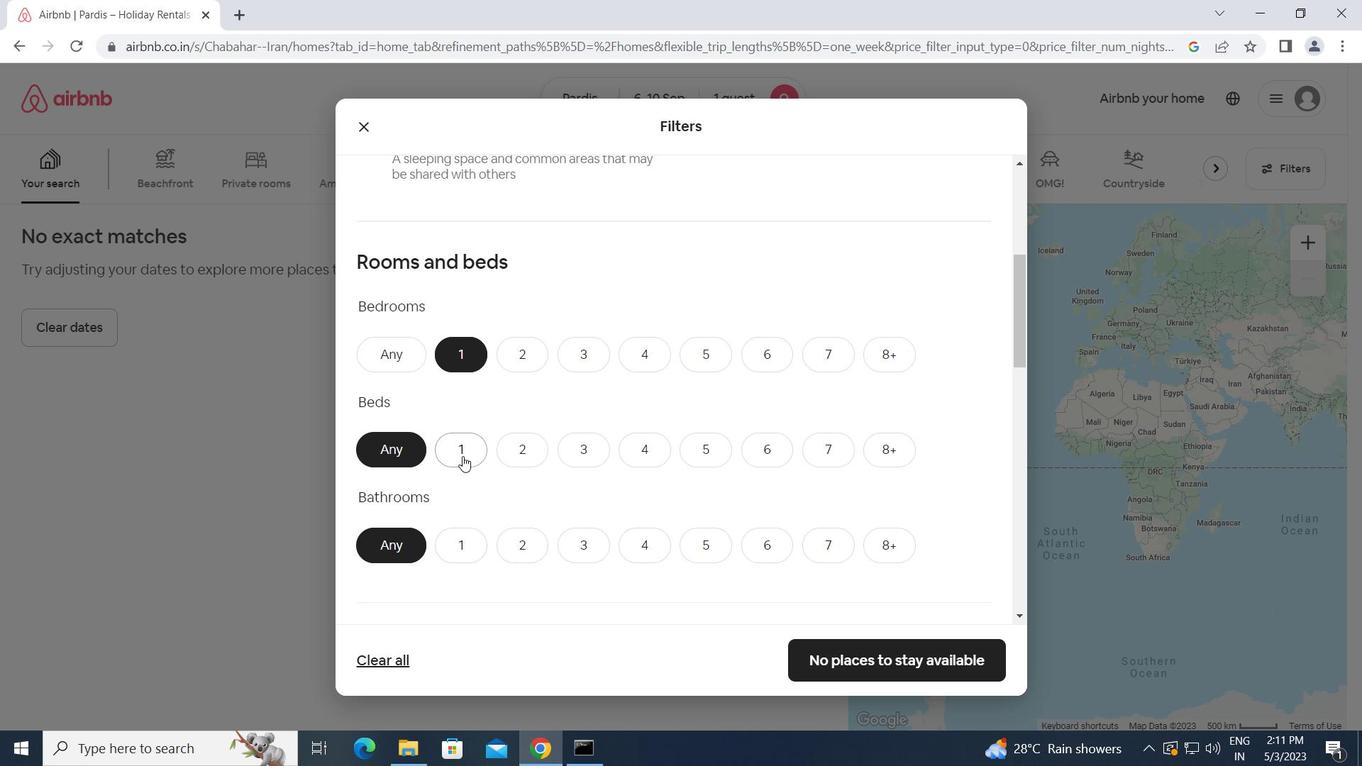
Action: Mouse moved to (455, 549)
Screenshot: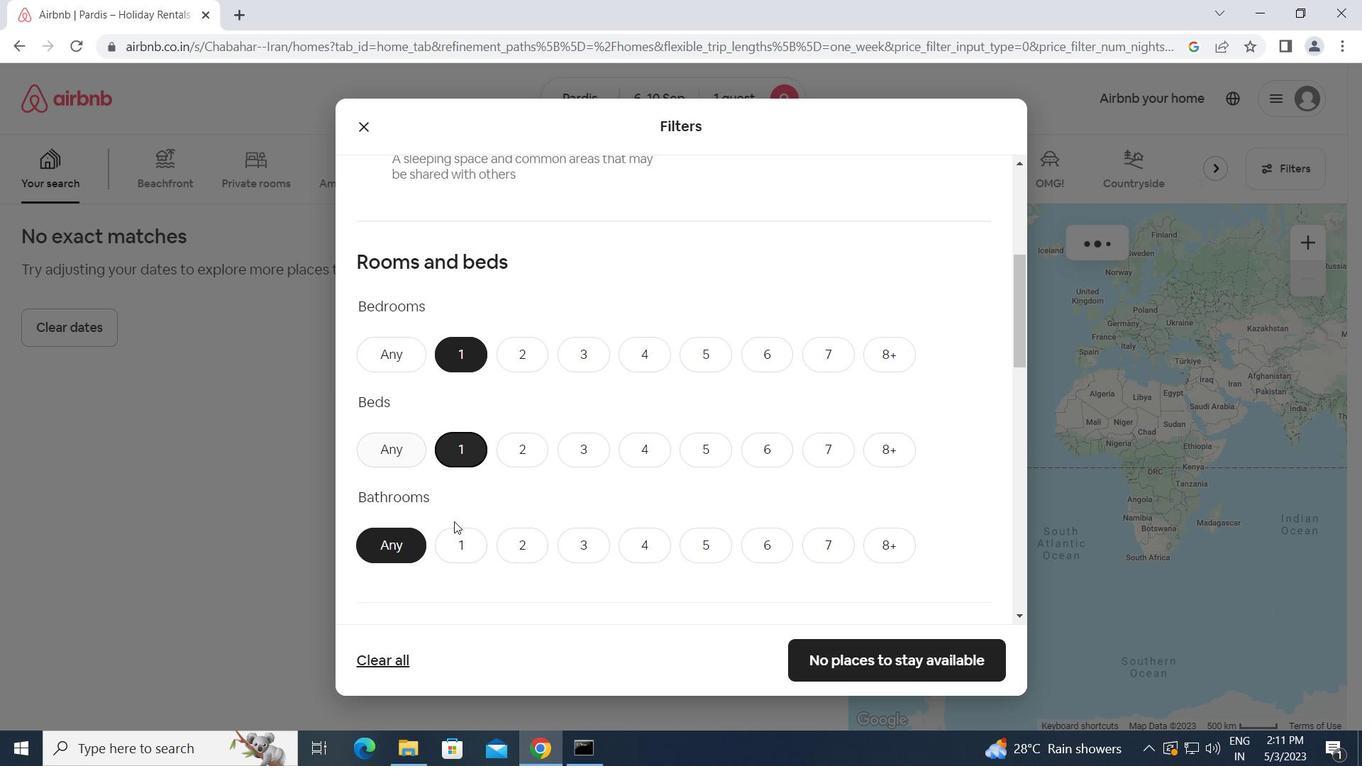 
Action: Mouse pressed left at (455, 549)
Screenshot: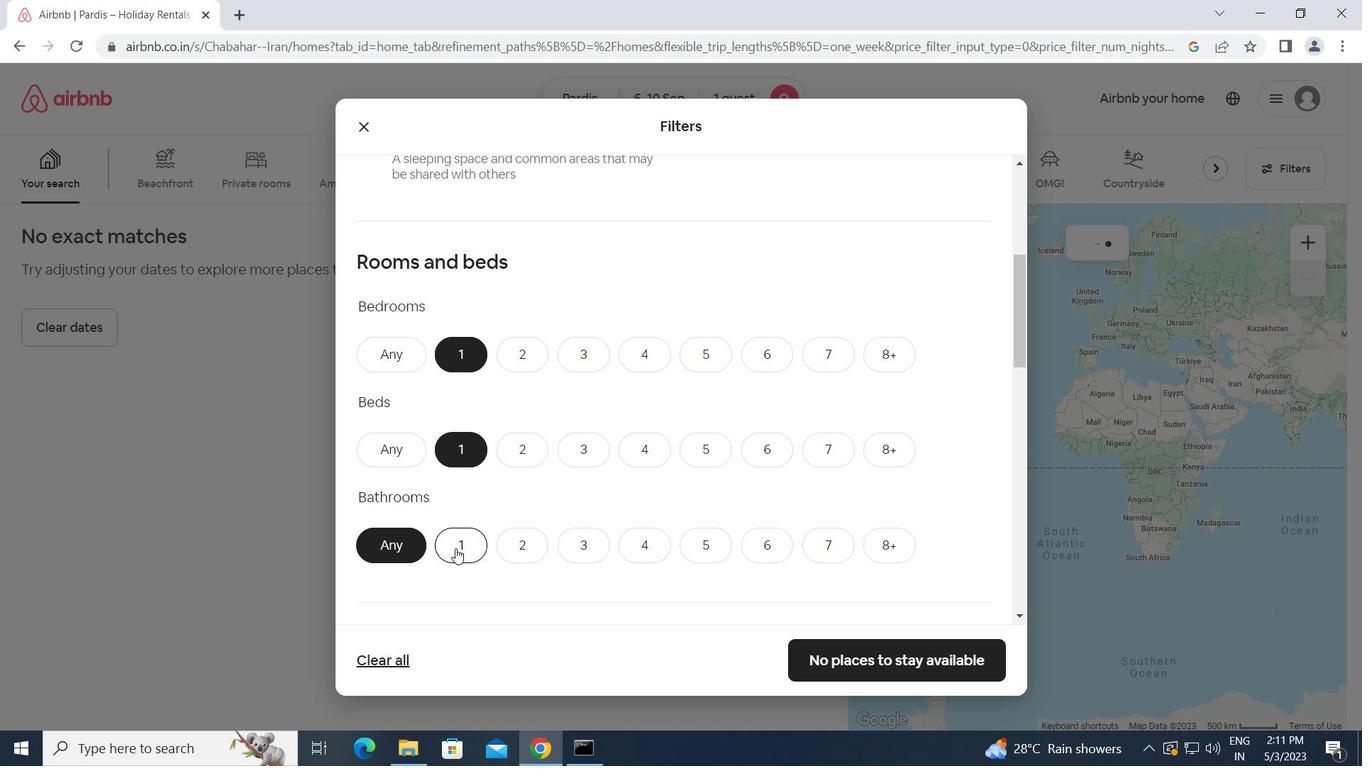 
Action: Mouse moved to (514, 561)
Screenshot: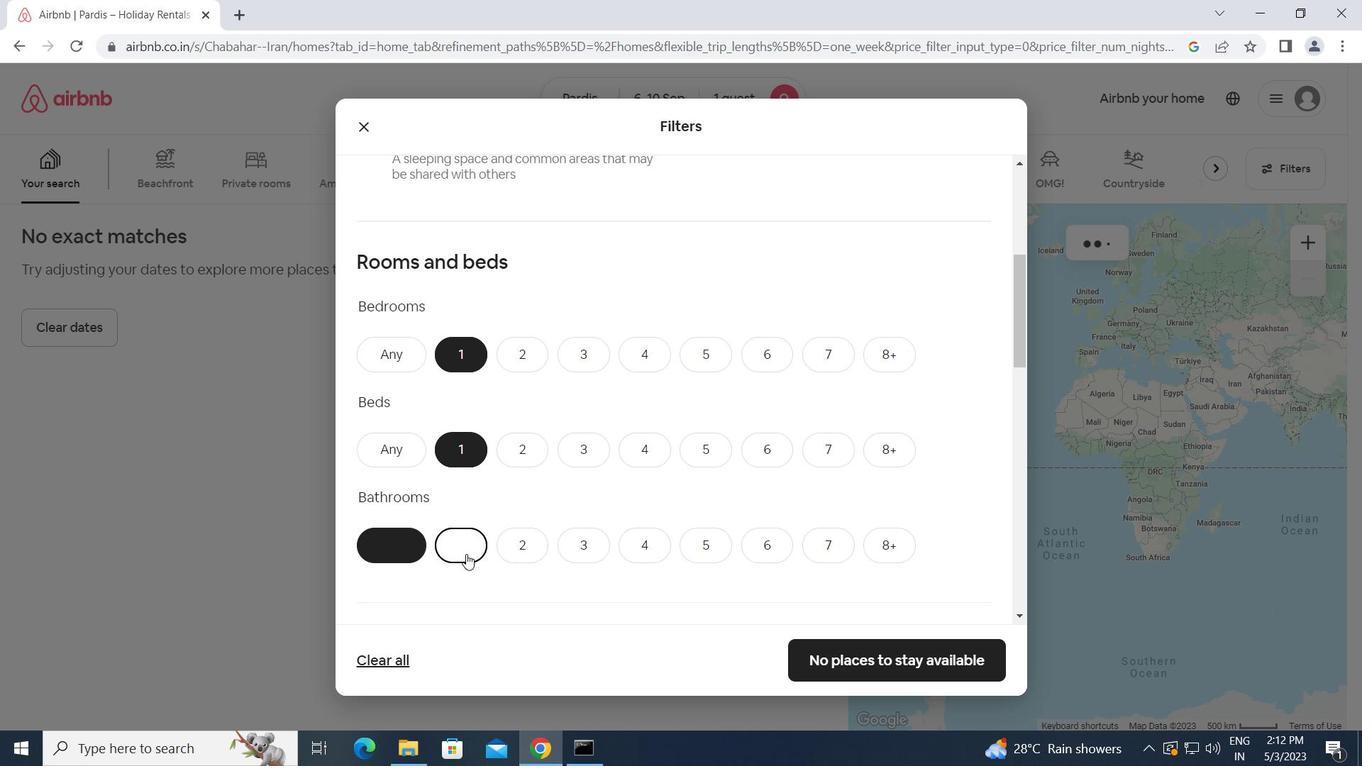 
Action: Mouse scrolled (514, 561) with delta (0, 0)
Screenshot: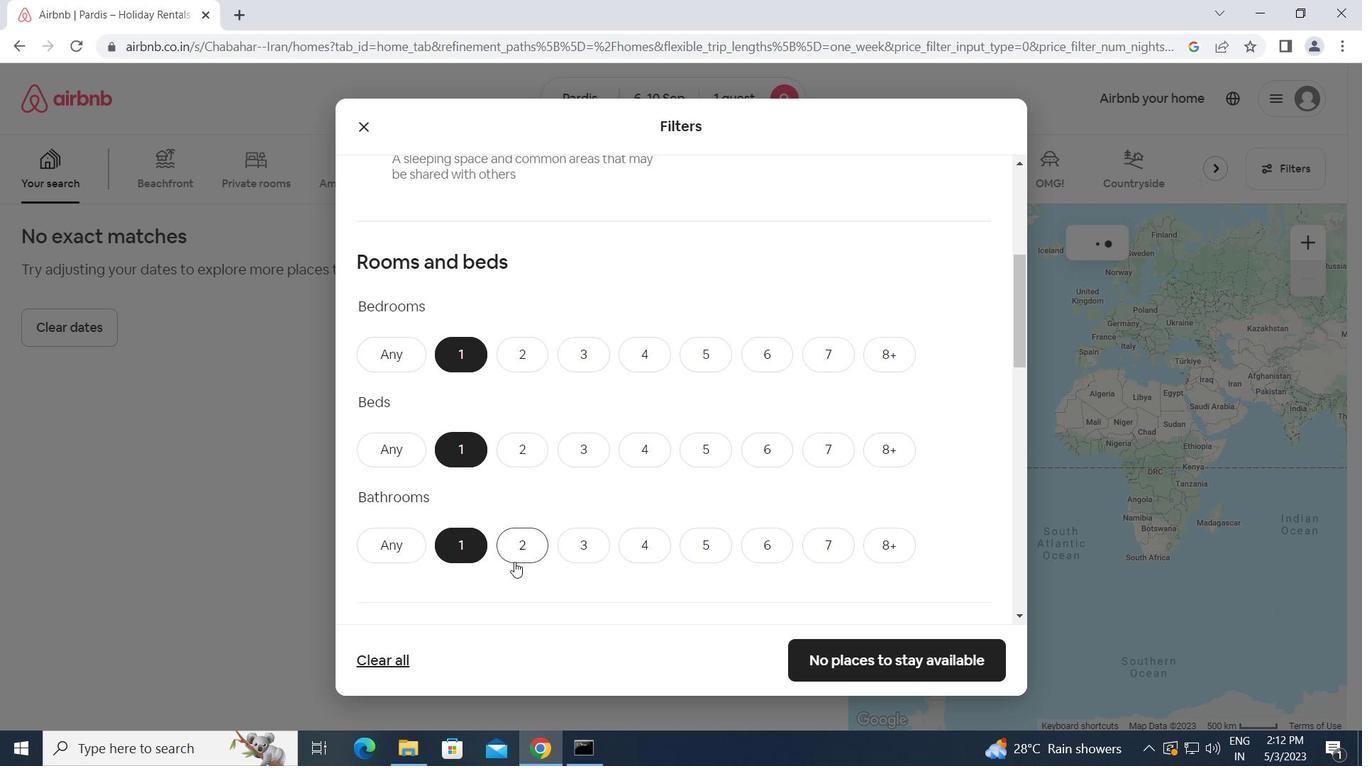 
Action: Mouse scrolled (514, 561) with delta (0, 0)
Screenshot: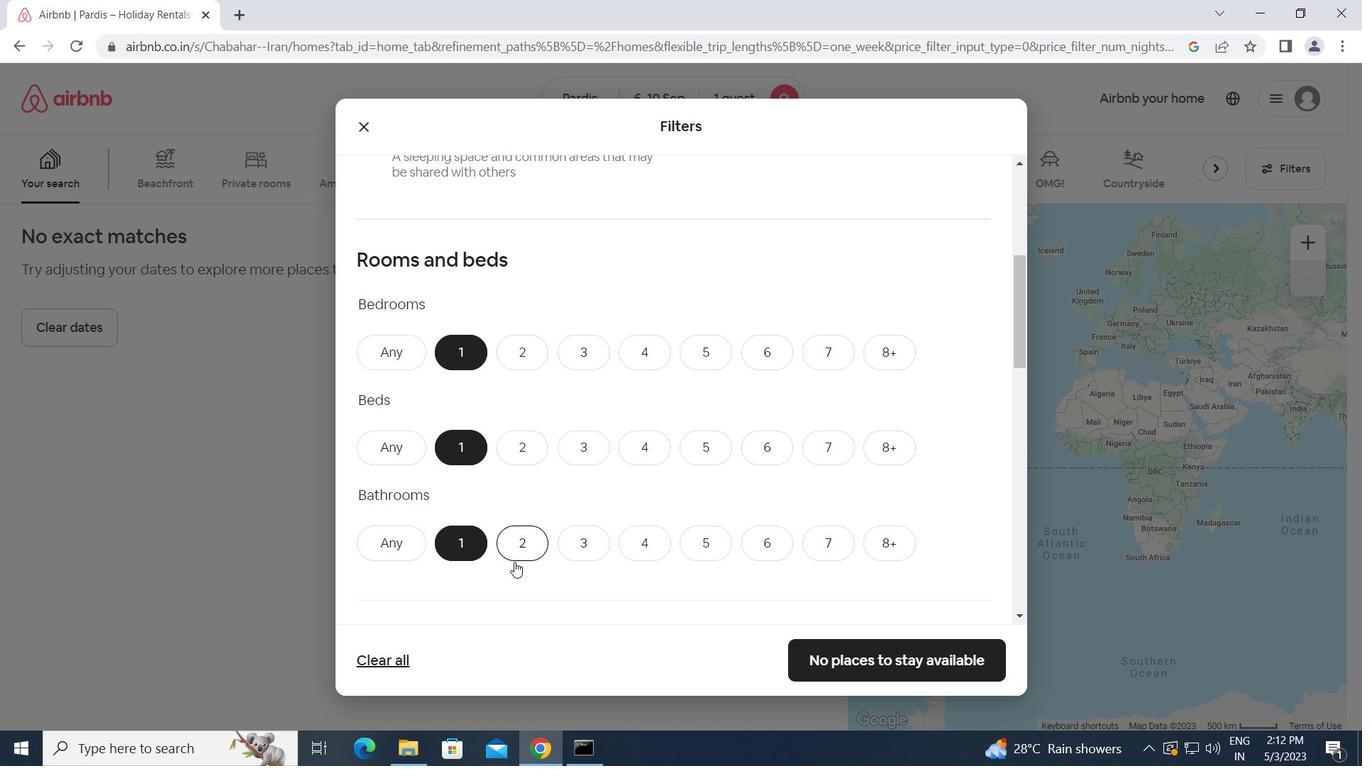 
Action: Mouse scrolled (514, 561) with delta (0, 0)
Screenshot: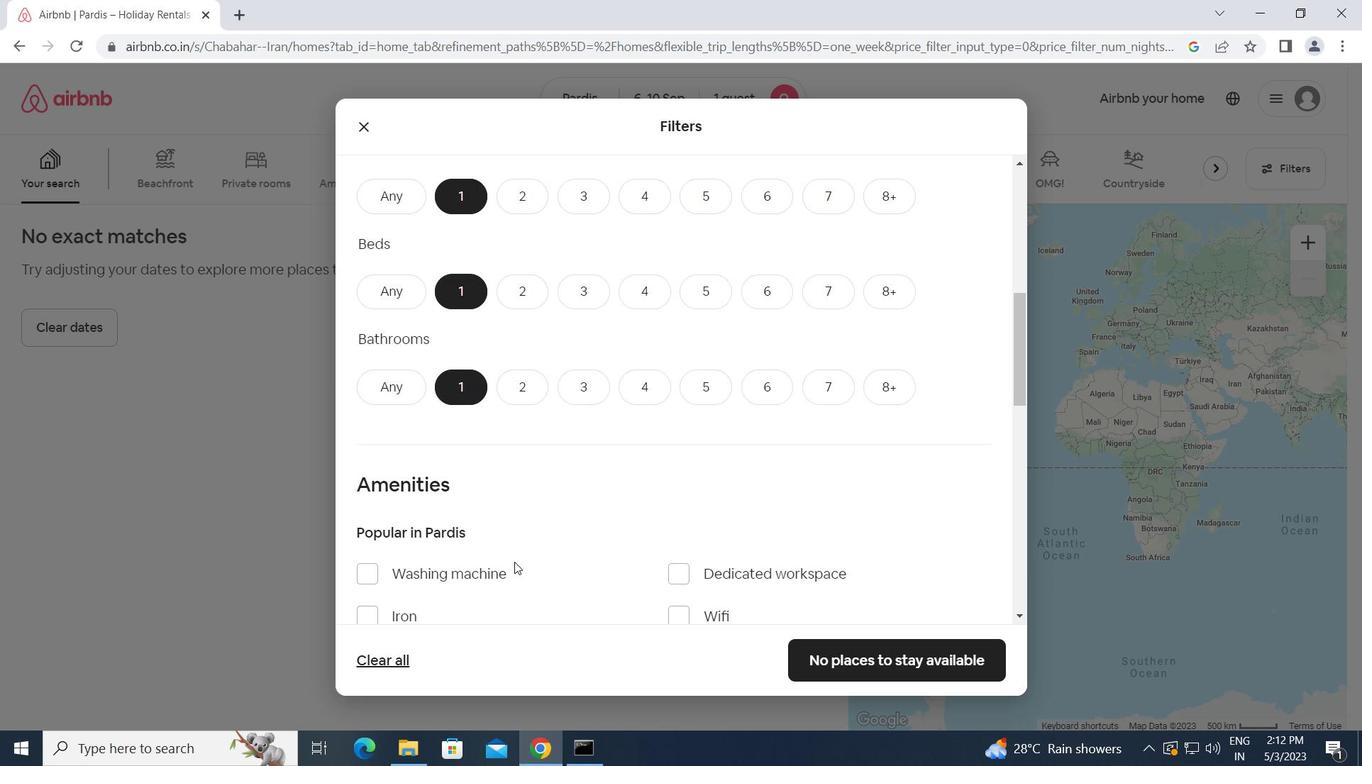 
Action: Mouse moved to (517, 559)
Screenshot: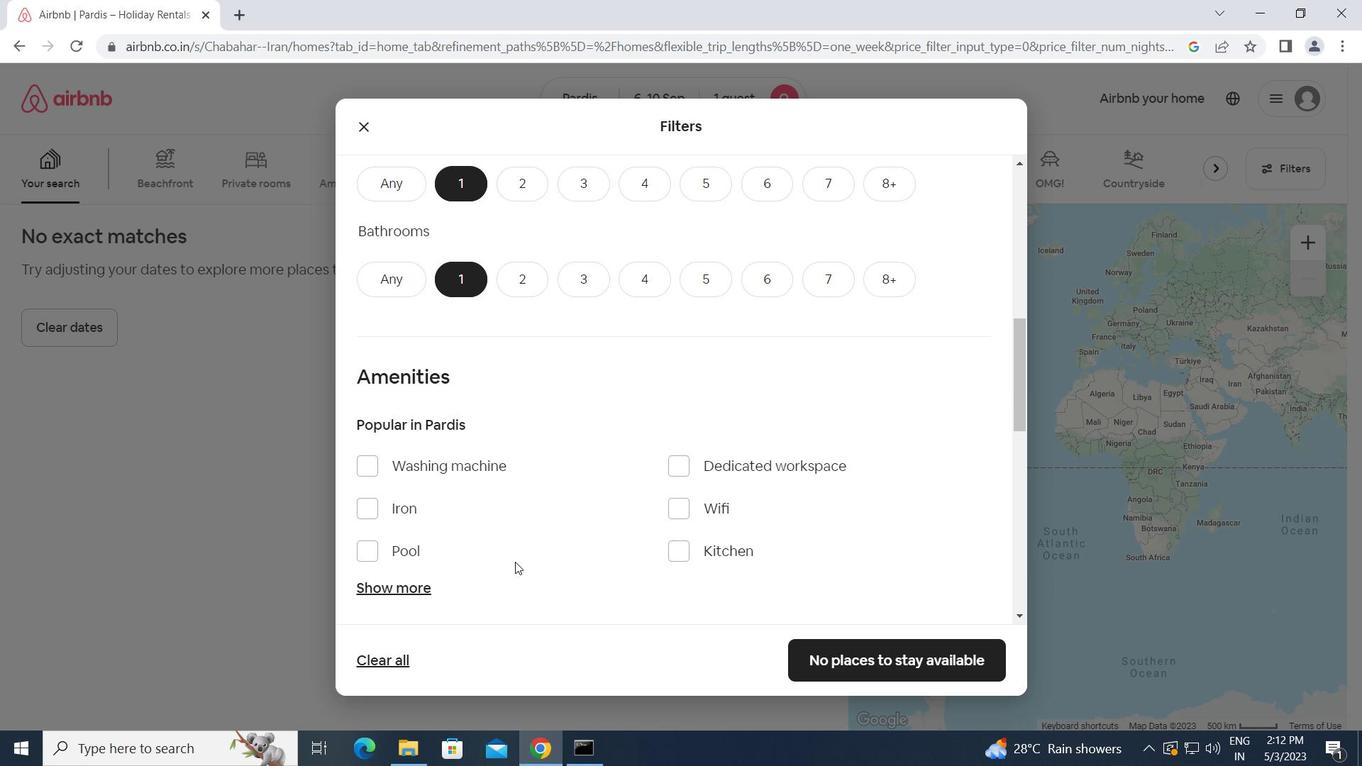 
Action: Mouse scrolled (517, 558) with delta (0, 0)
Screenshot: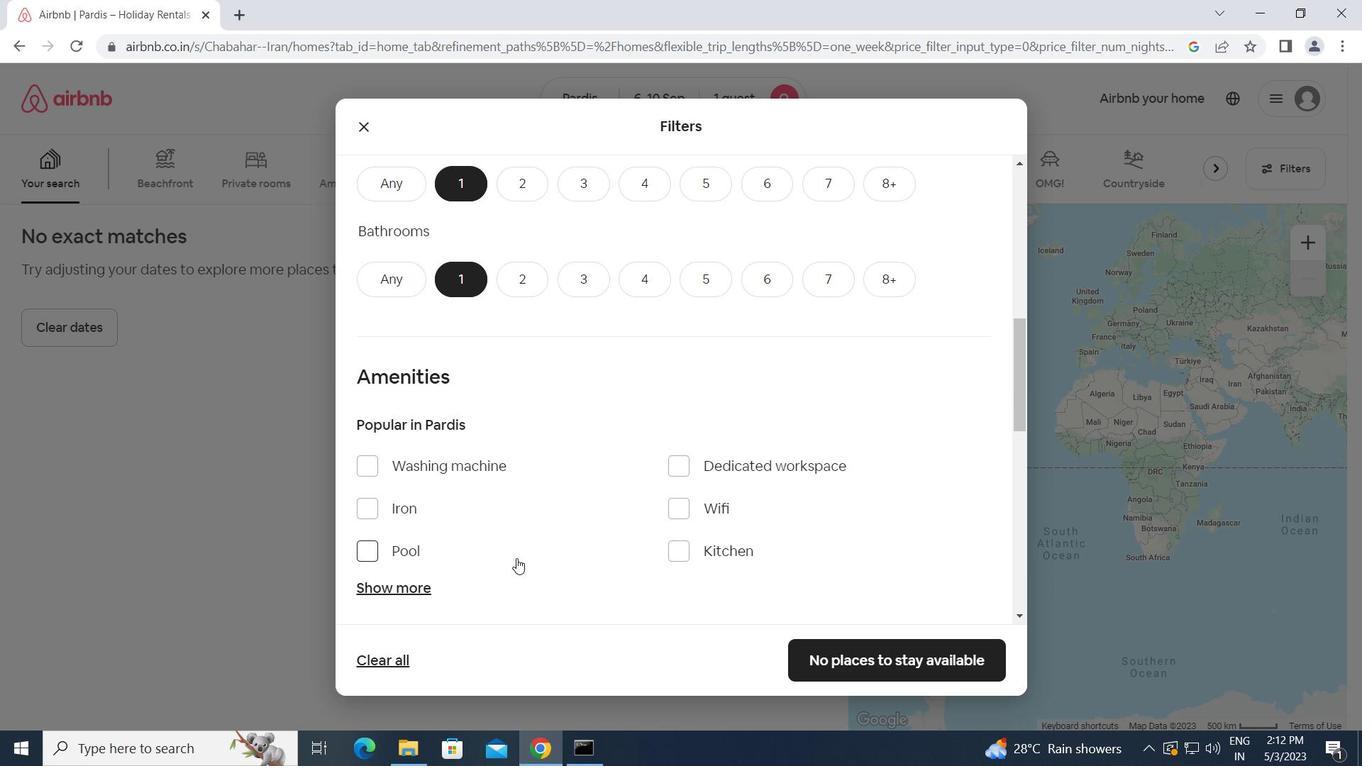 
Action: Mouse scrolled (517, 558) with delta (0, 0)
Screenshot: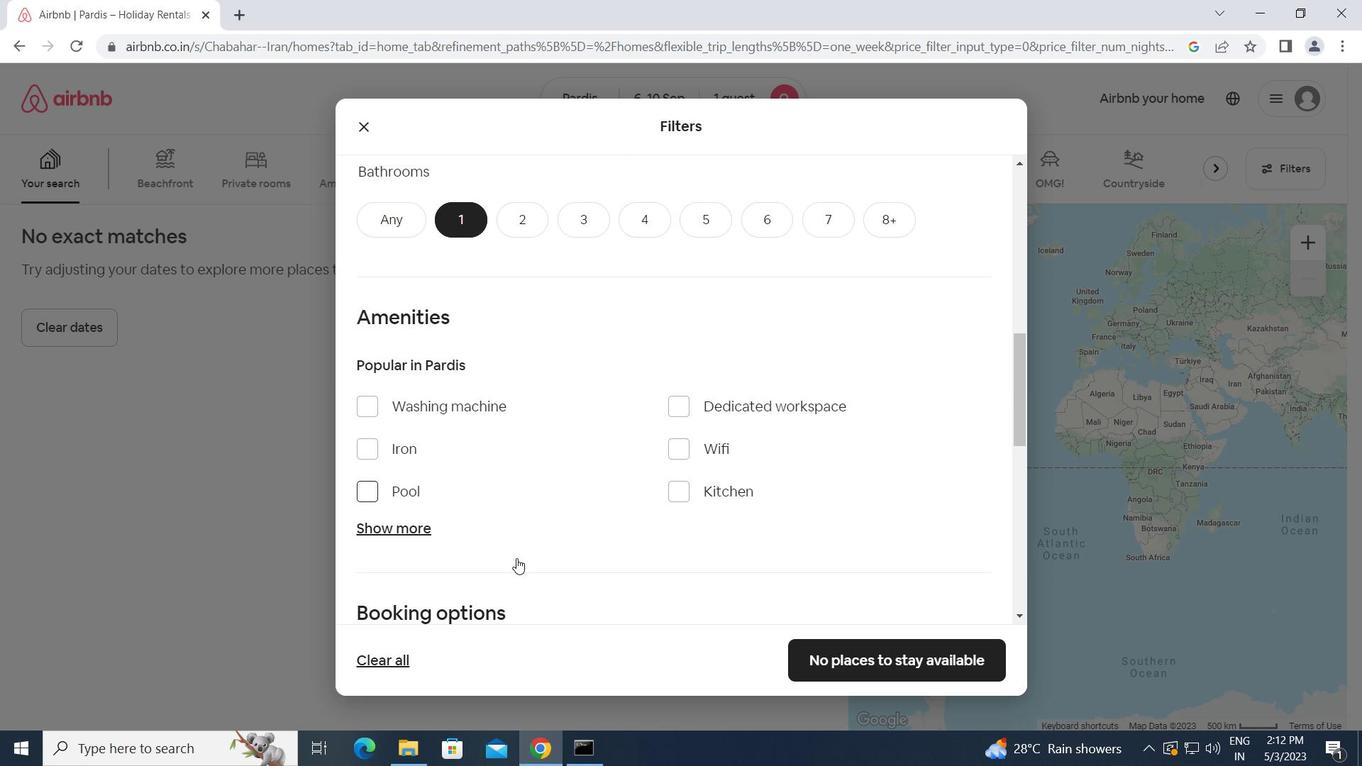 
Action: Mouse scrolled (517, 558) with delta (0, 0)
Screenshot: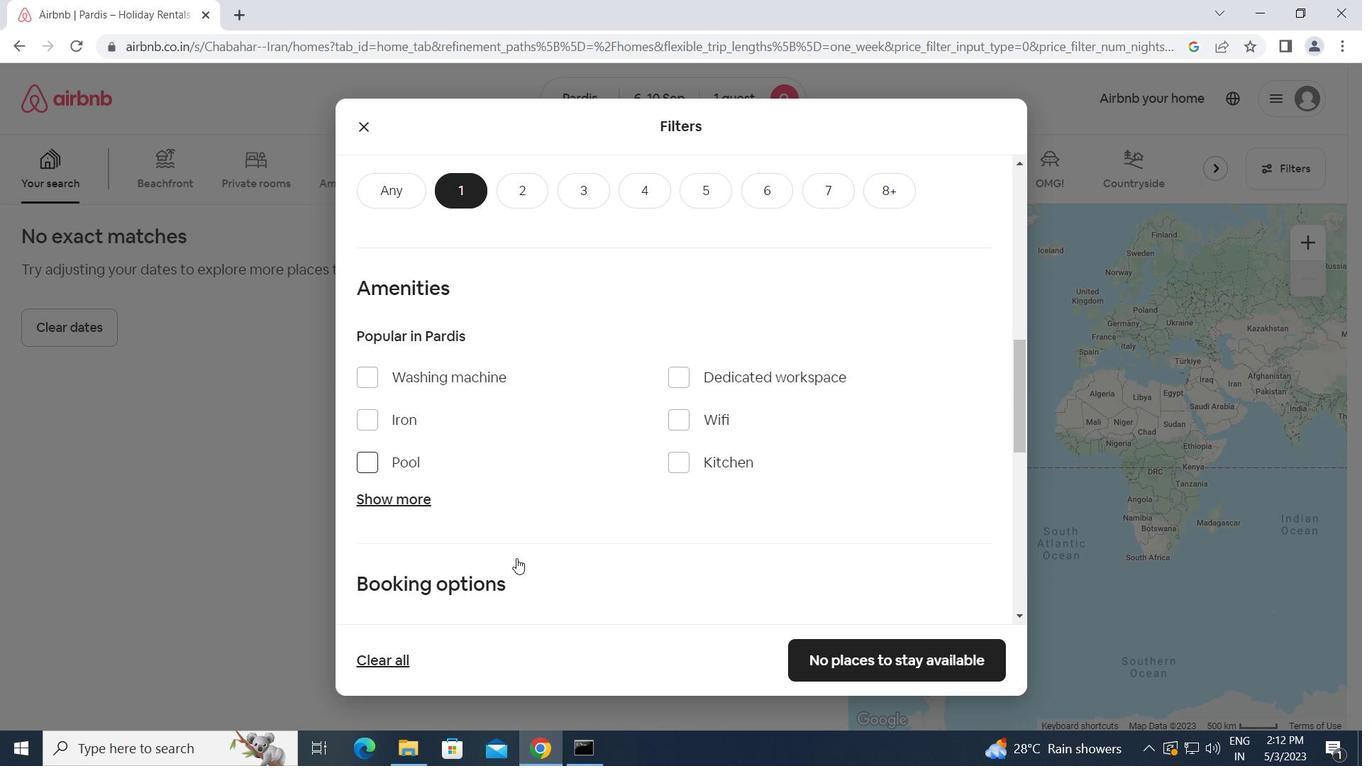 
Action: Mouse scrolled (517, 558) with delta (0, 0)
Screenshot: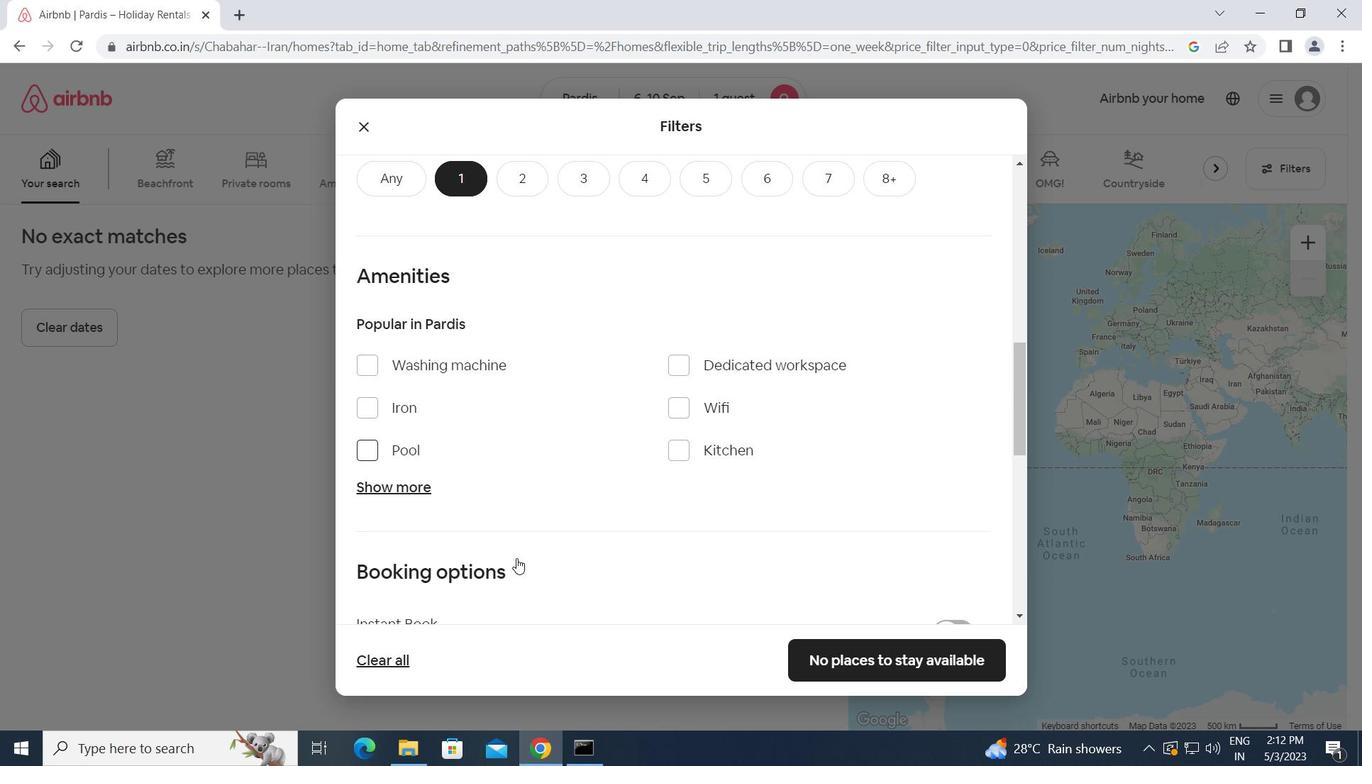 
Action: Mouse moved to (949, 434)
Screenshot: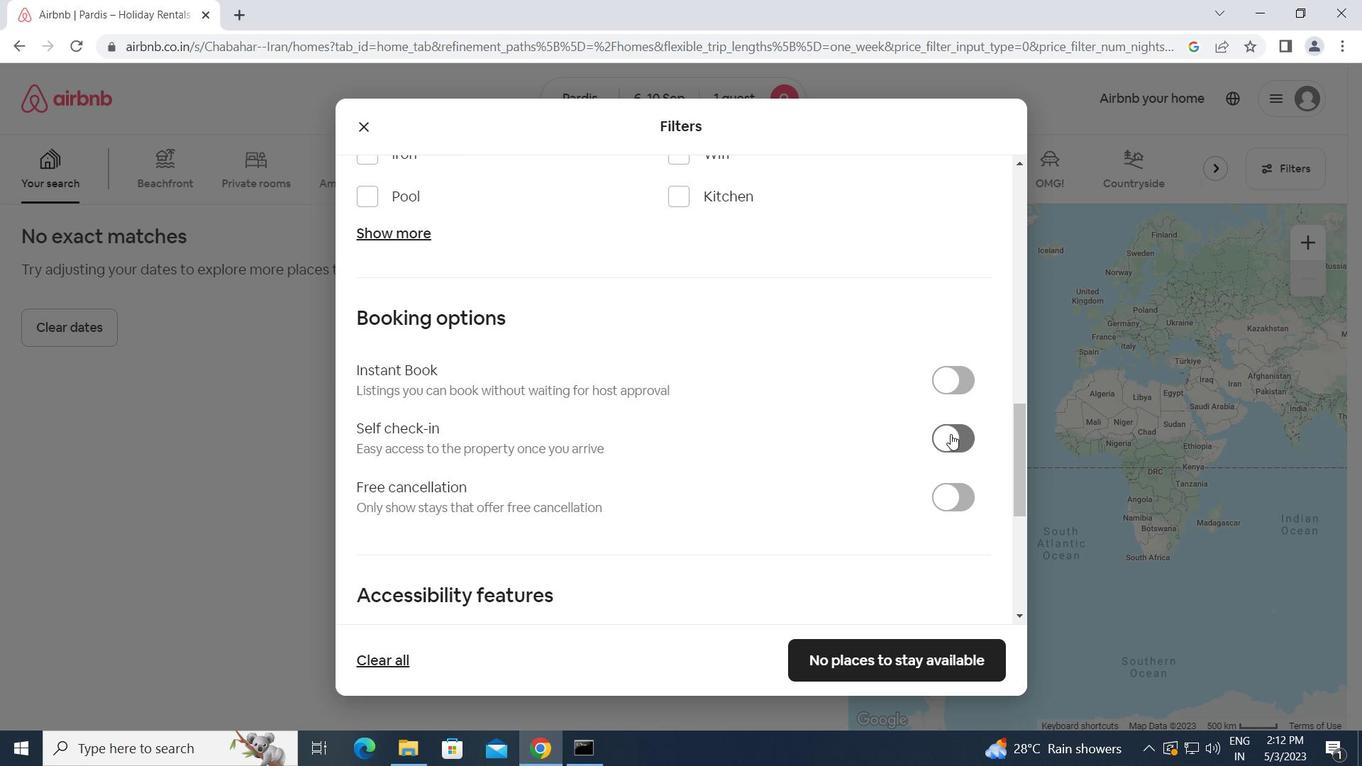 
Action: Mouse pressed left at (949, 434)
Screenshot: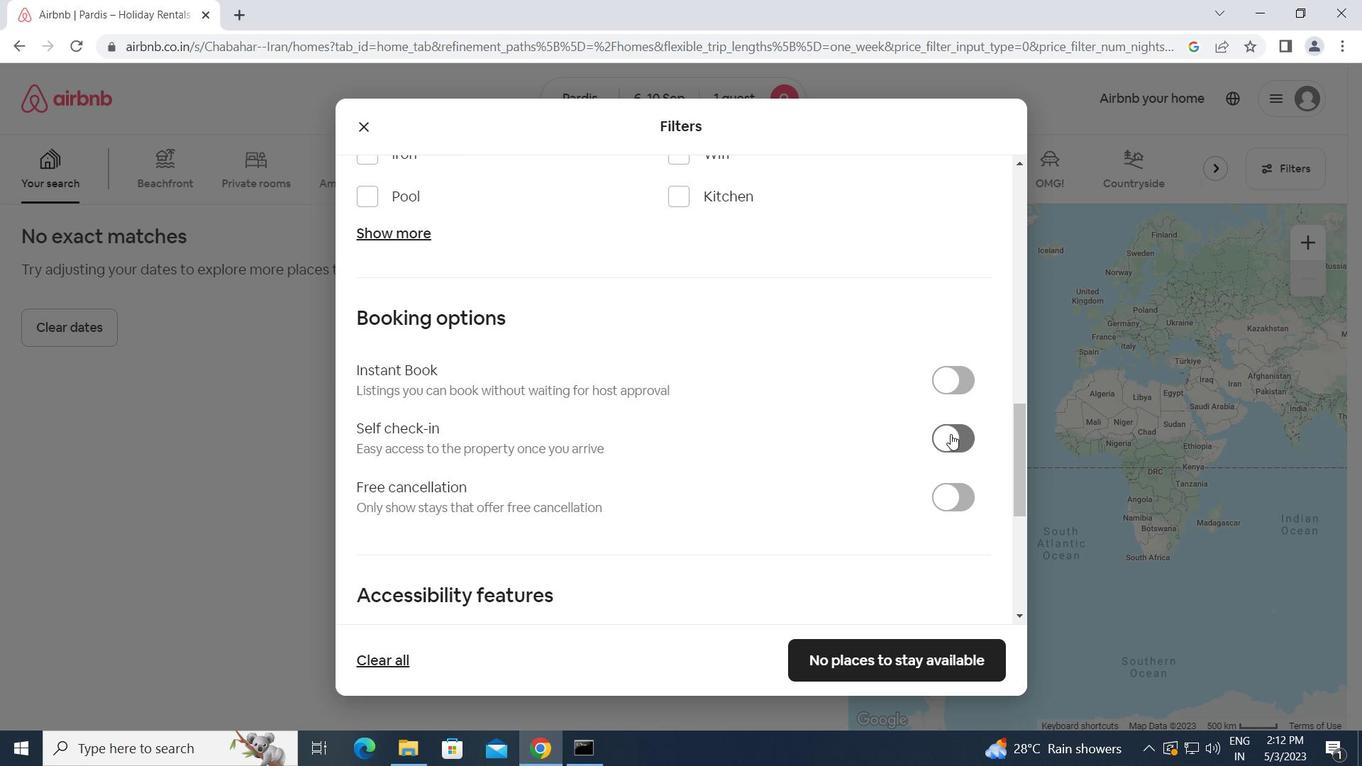 
Action: Mouse moved to (778, 495)
Screenshot: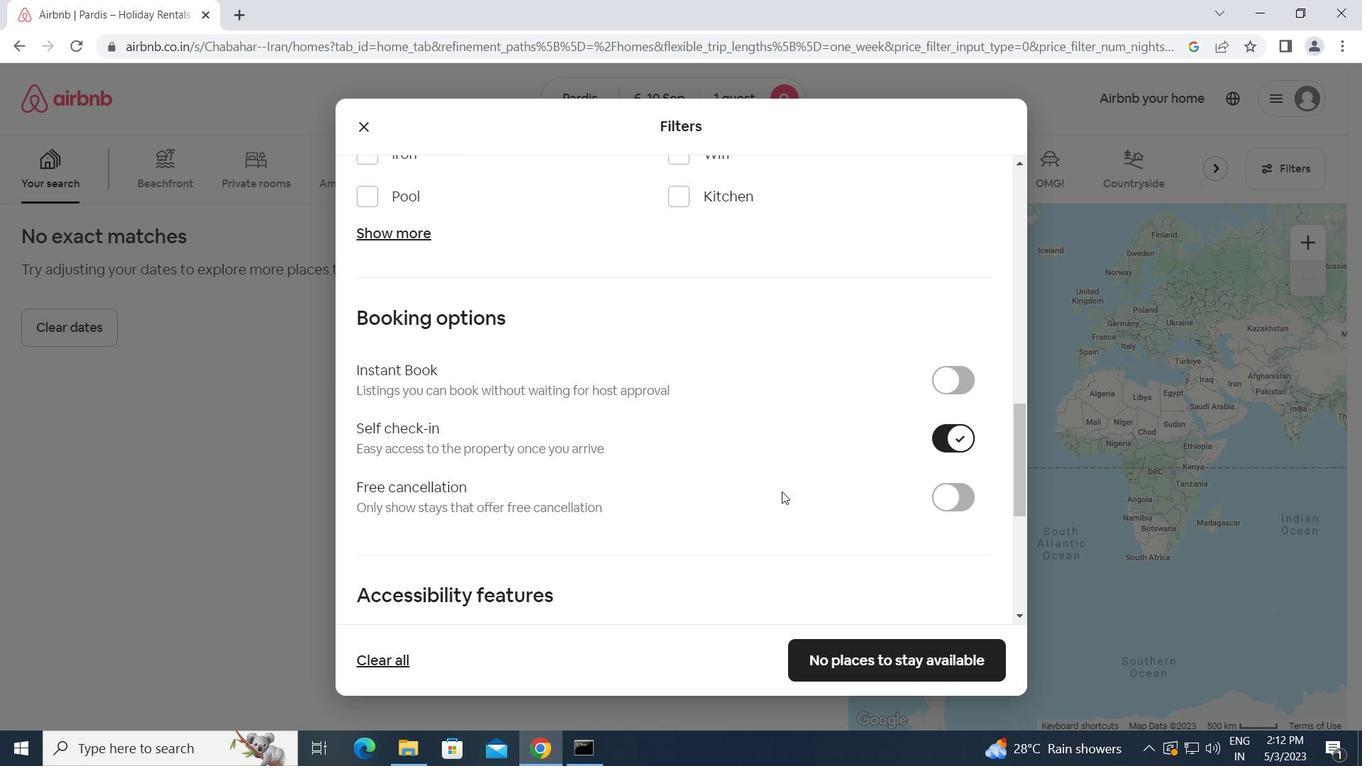 
Action: Mouse scrolled (778, 495) with delta (0, 0)
Screenshot: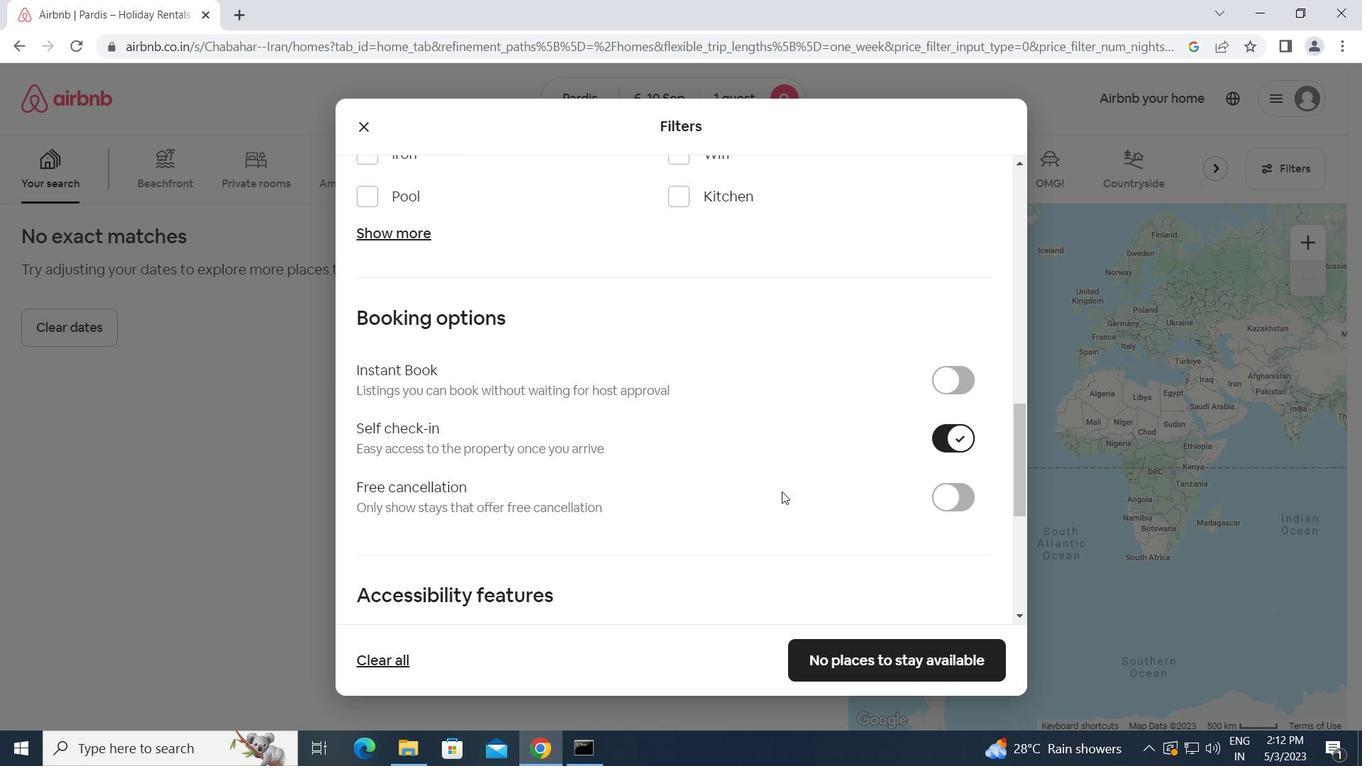 
Action: Mouse scrolled (778, 495) with delta (0, 0)
Screenshot: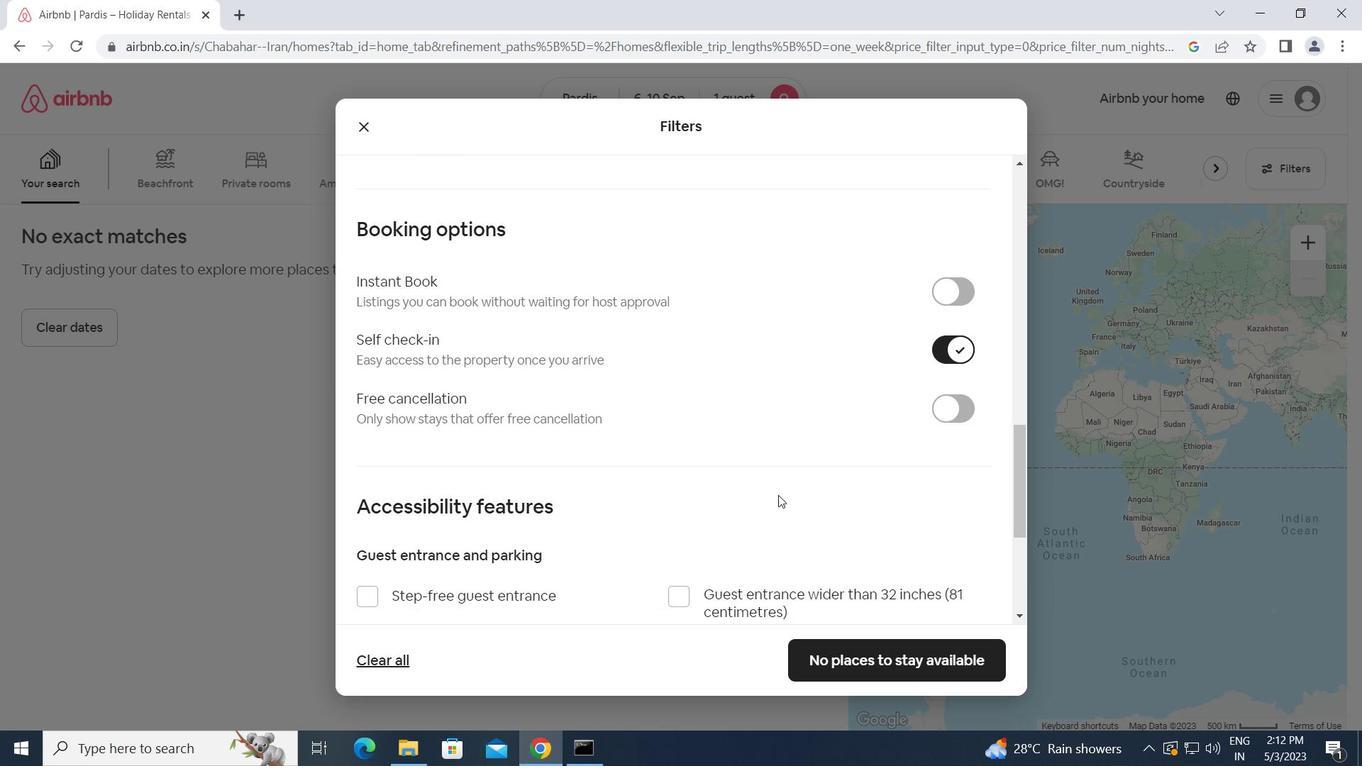 
Action: Mouse scrolled (778, 495) with delta (0, 0)
Screenshot: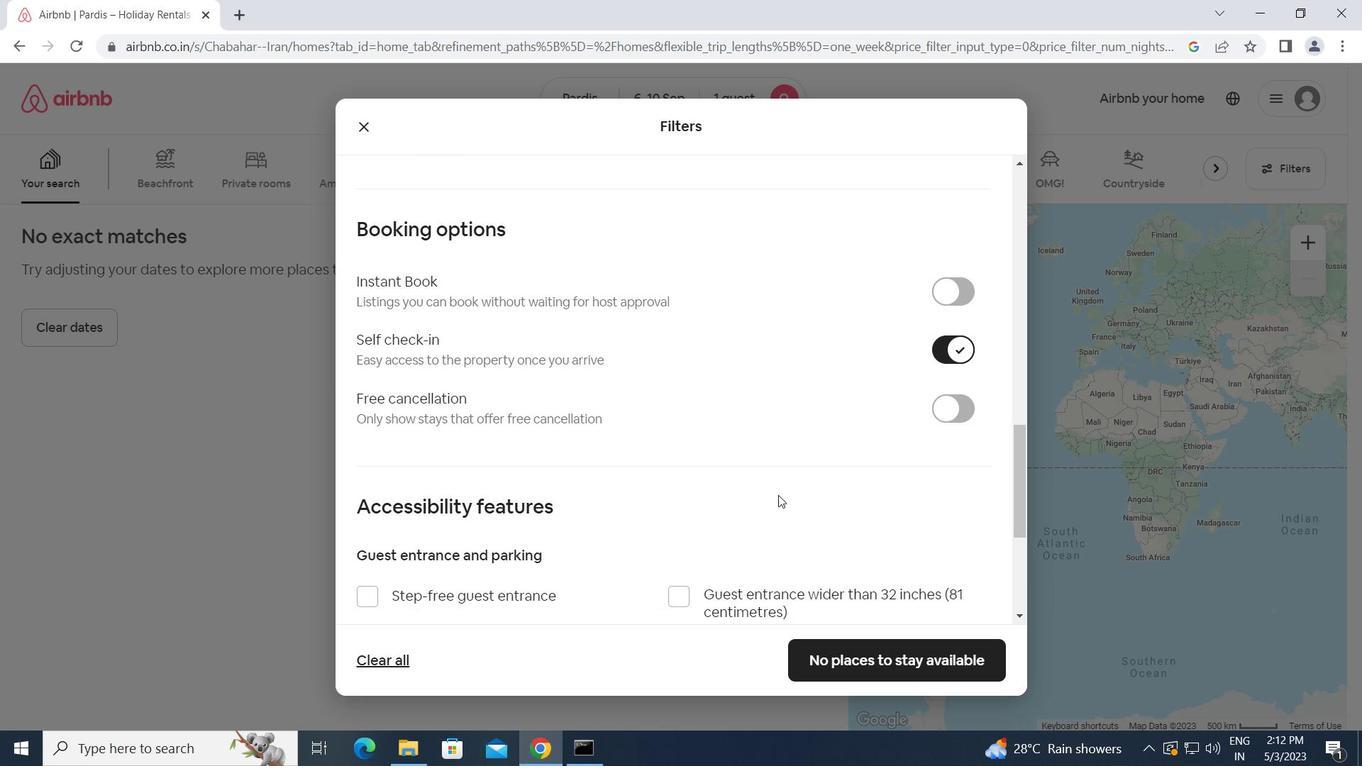 
Action: Mouse scrolled (778, 495) with delta (0, 0)
Screenshot: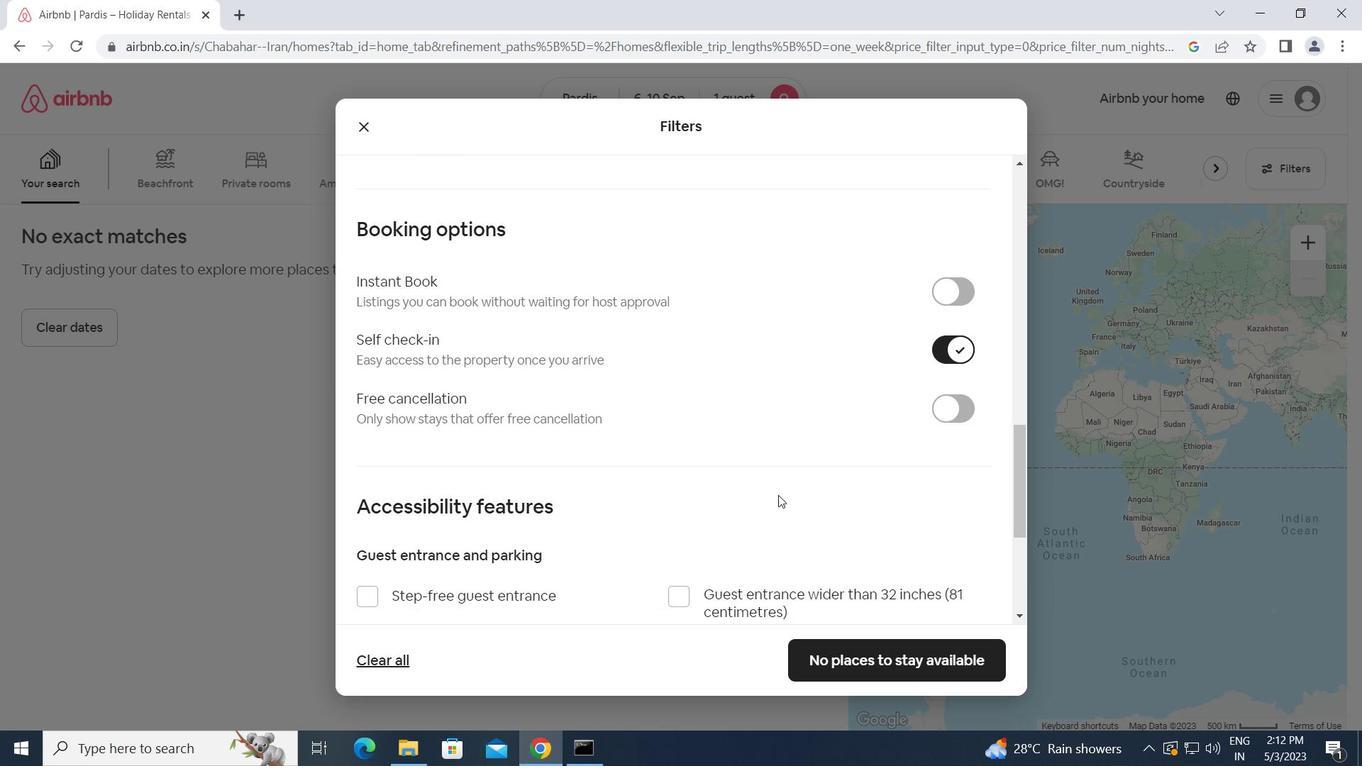 
Action: Mouse scrolled (778, 495) with delta (0, 0)
Screenshot: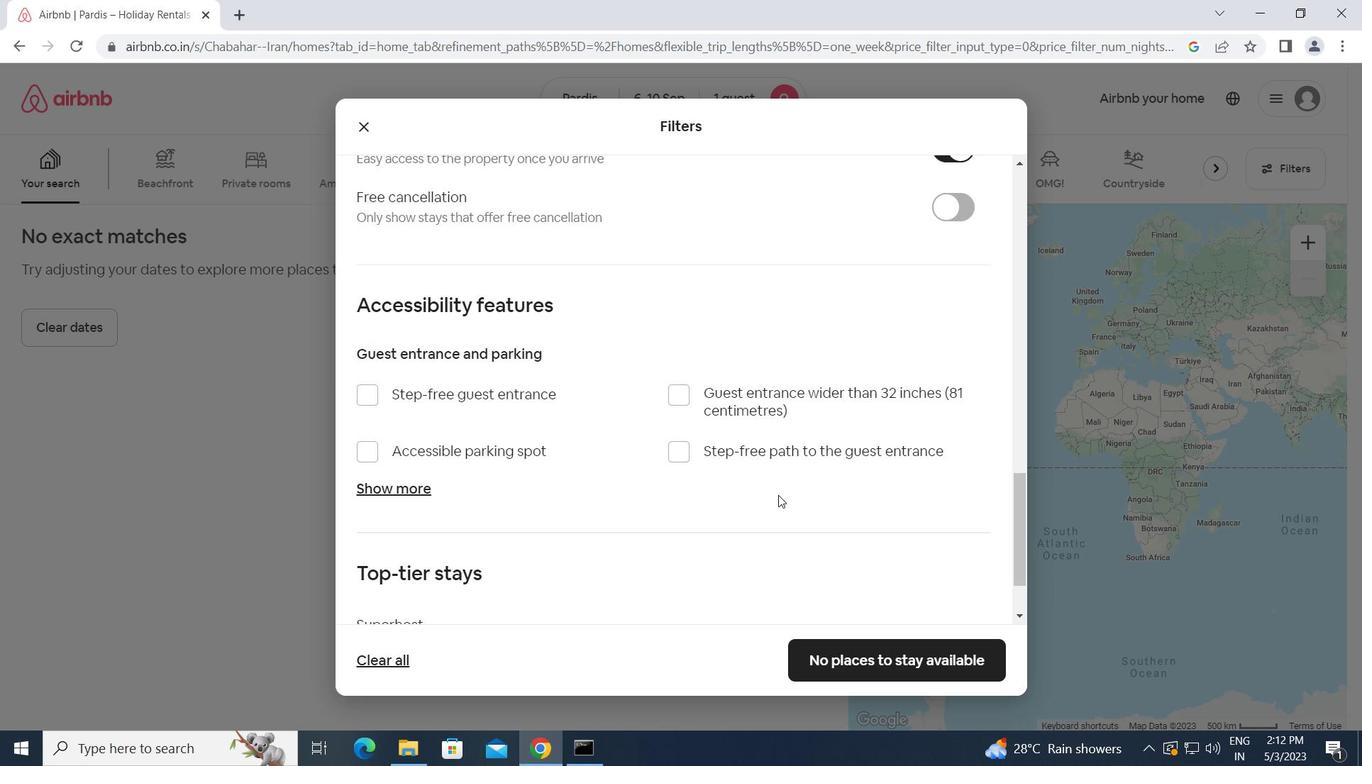 
Action: Mouse scrolled (778, 495) with delta (0, 0)
Screenshot: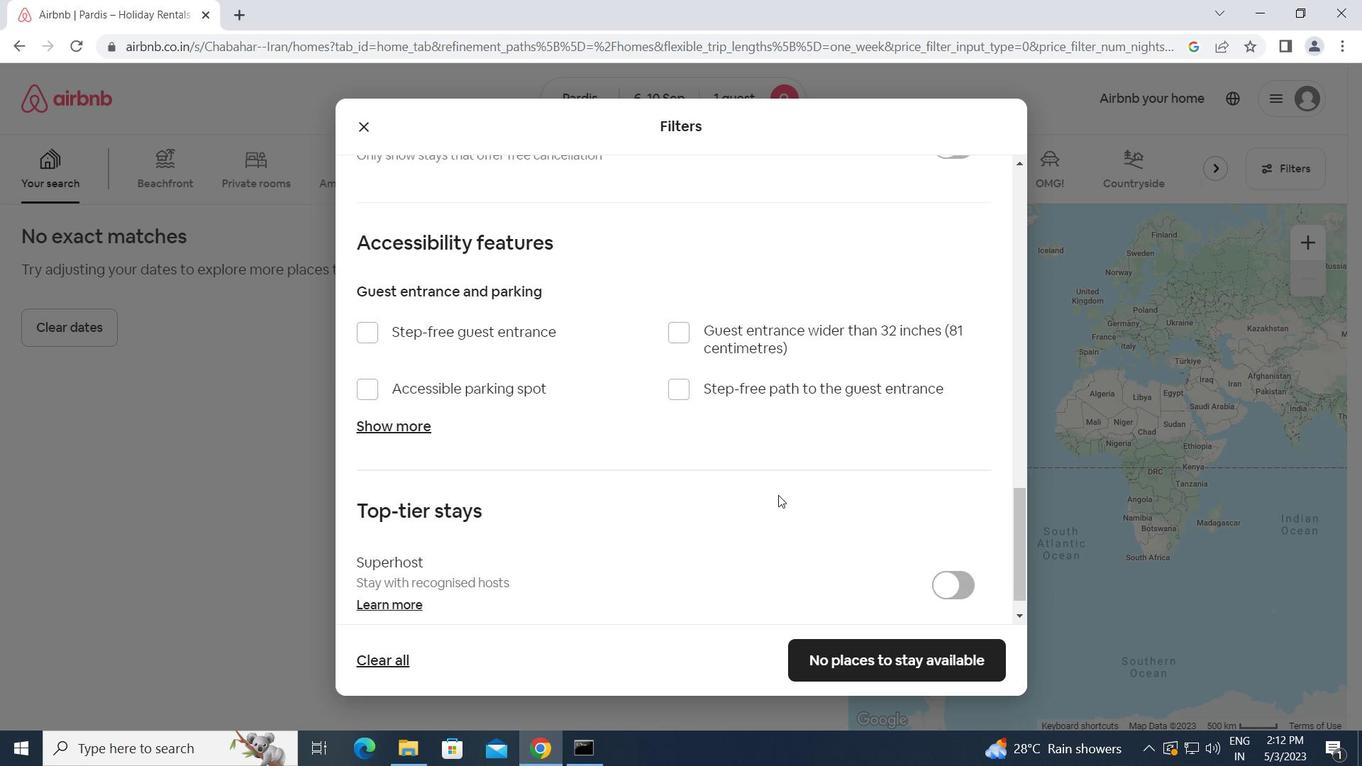 
Action: Mouse scrolled (778, 495) with delta (0, 0)
Screenshot: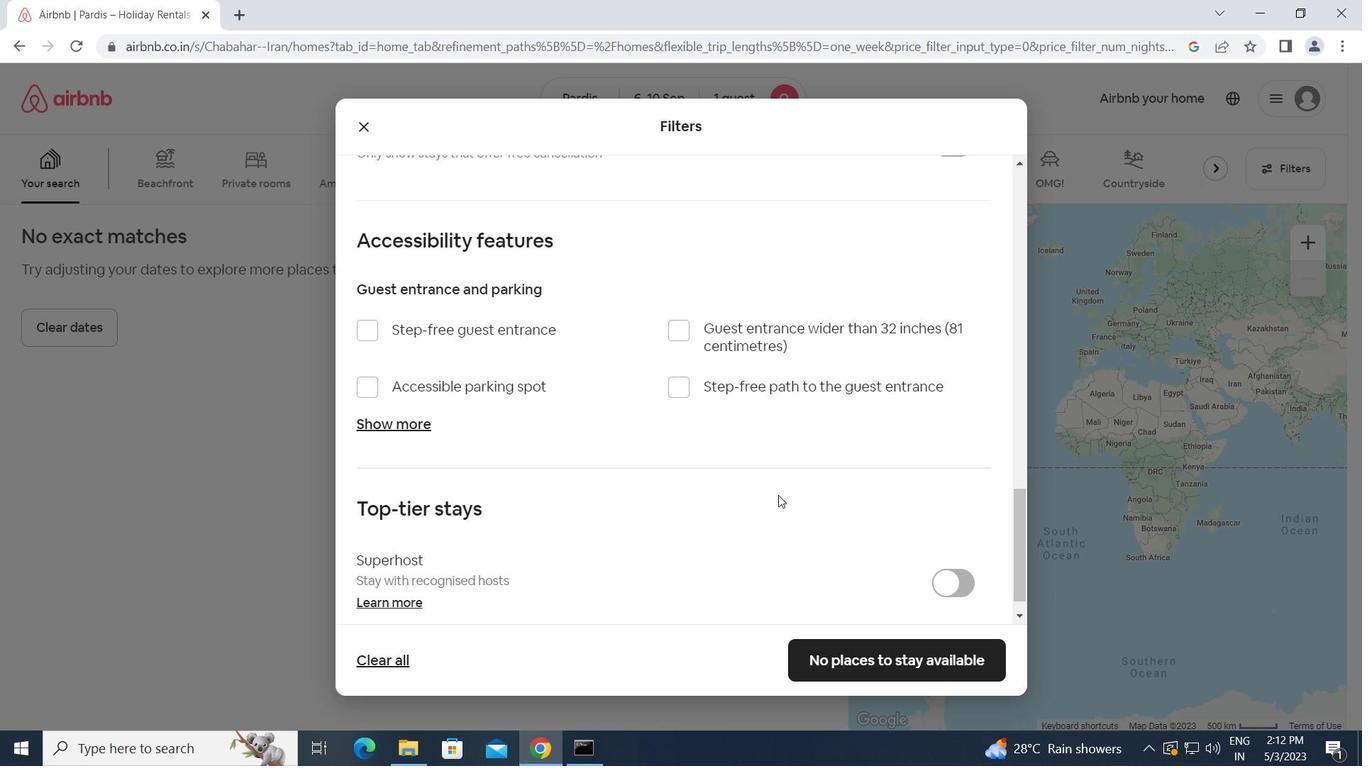 
Action: Mouse scrolled (778, 495) with delta (0, 0)
Screenshot: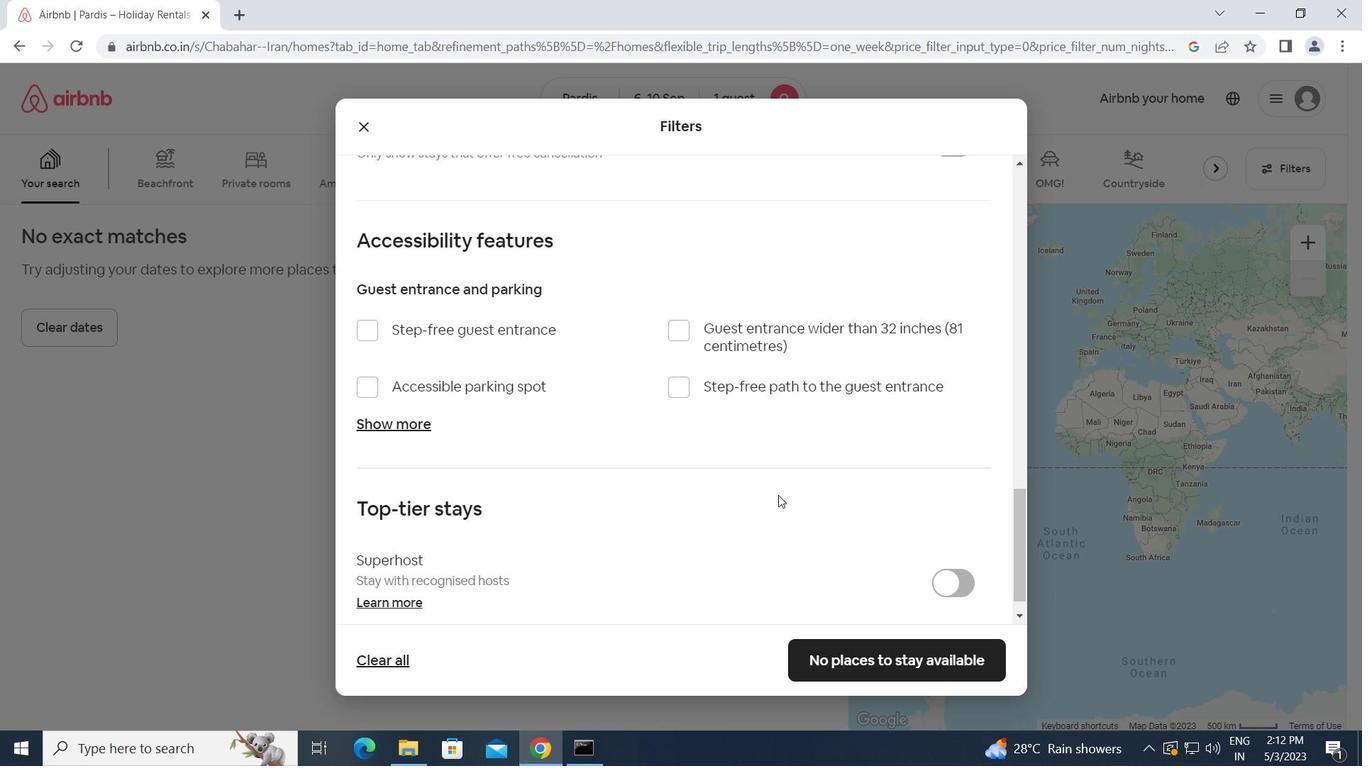 
Action: Mouse scrolled (778, 495) with delta (0, 0)
Screenshot: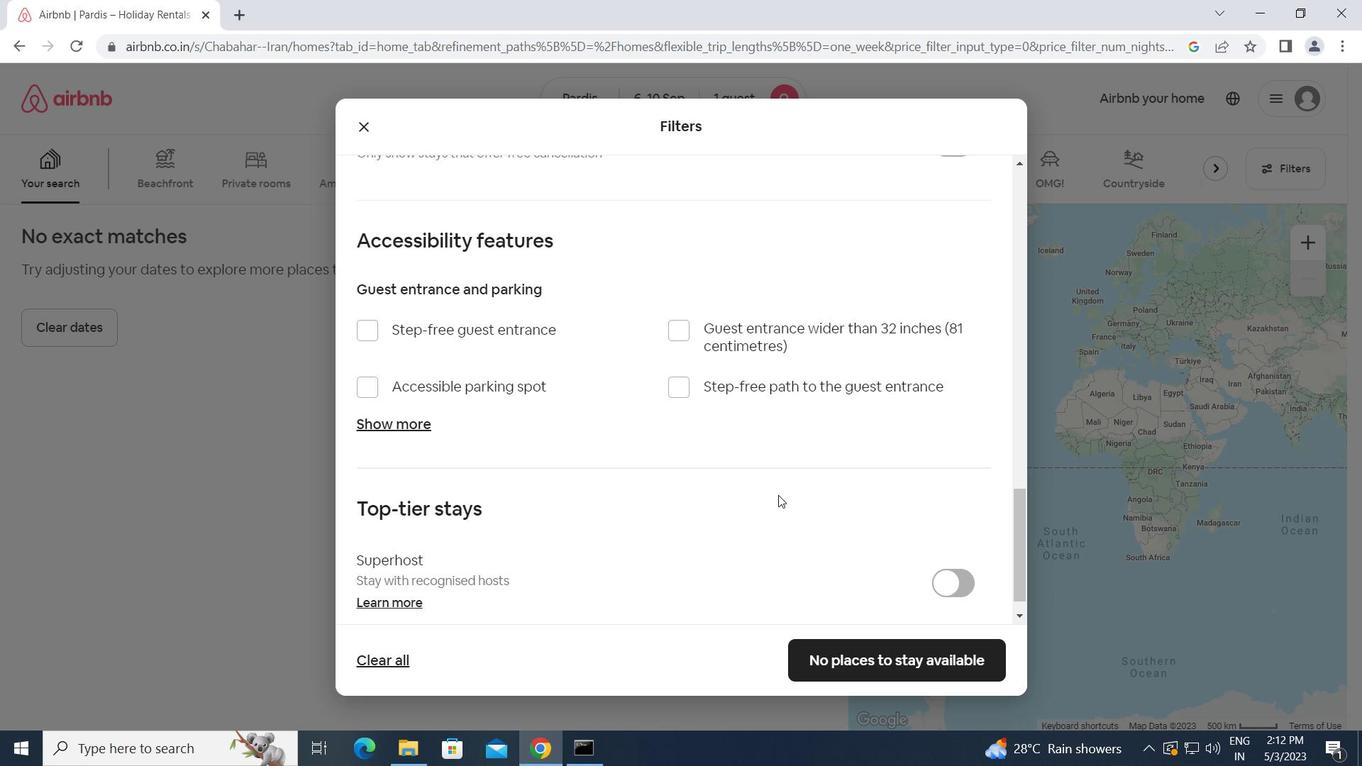 
Action: Mouse scrolled (778, 495) with delta (0, 0)
Screenshot: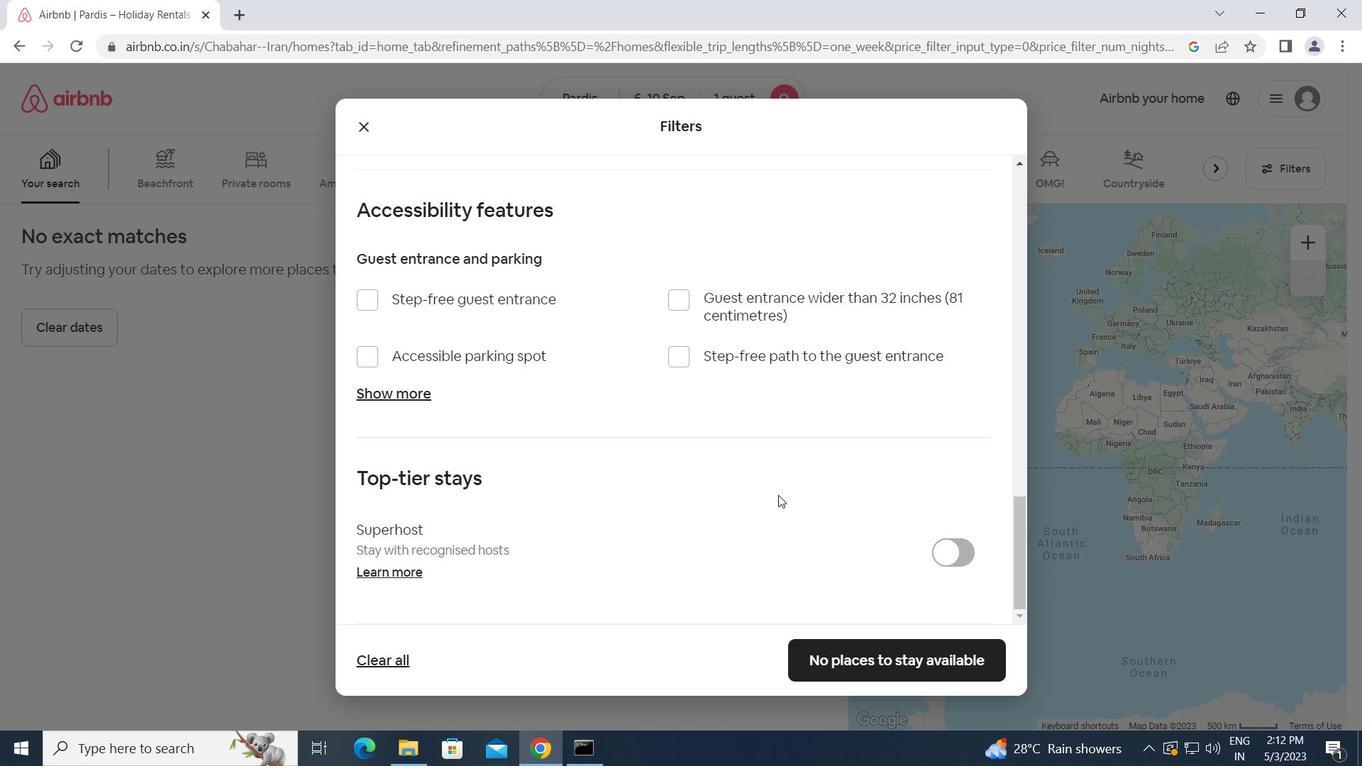 
Action: Mouse scrolled (778, 495) with delta (0, 0)
Screenshot: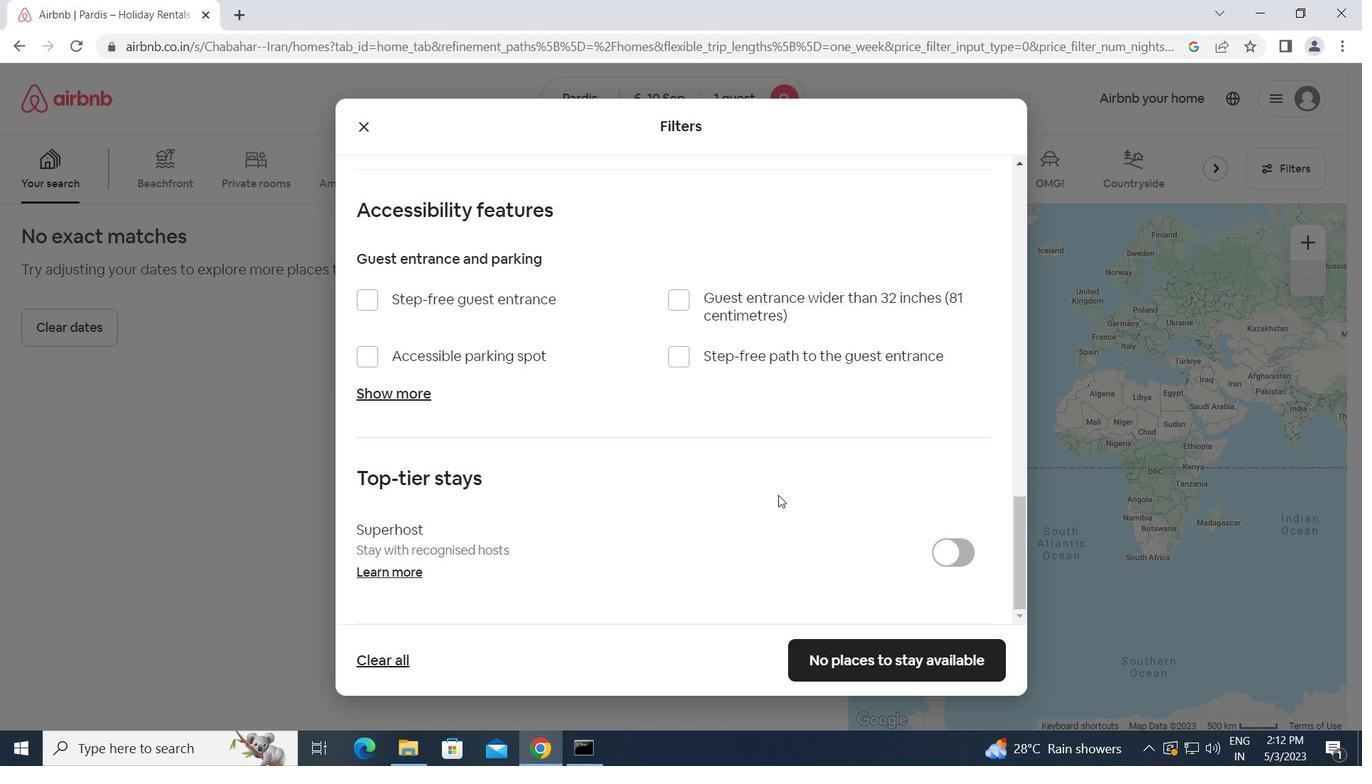 
Action: Mouse moved to (809, 661)
Screenshot: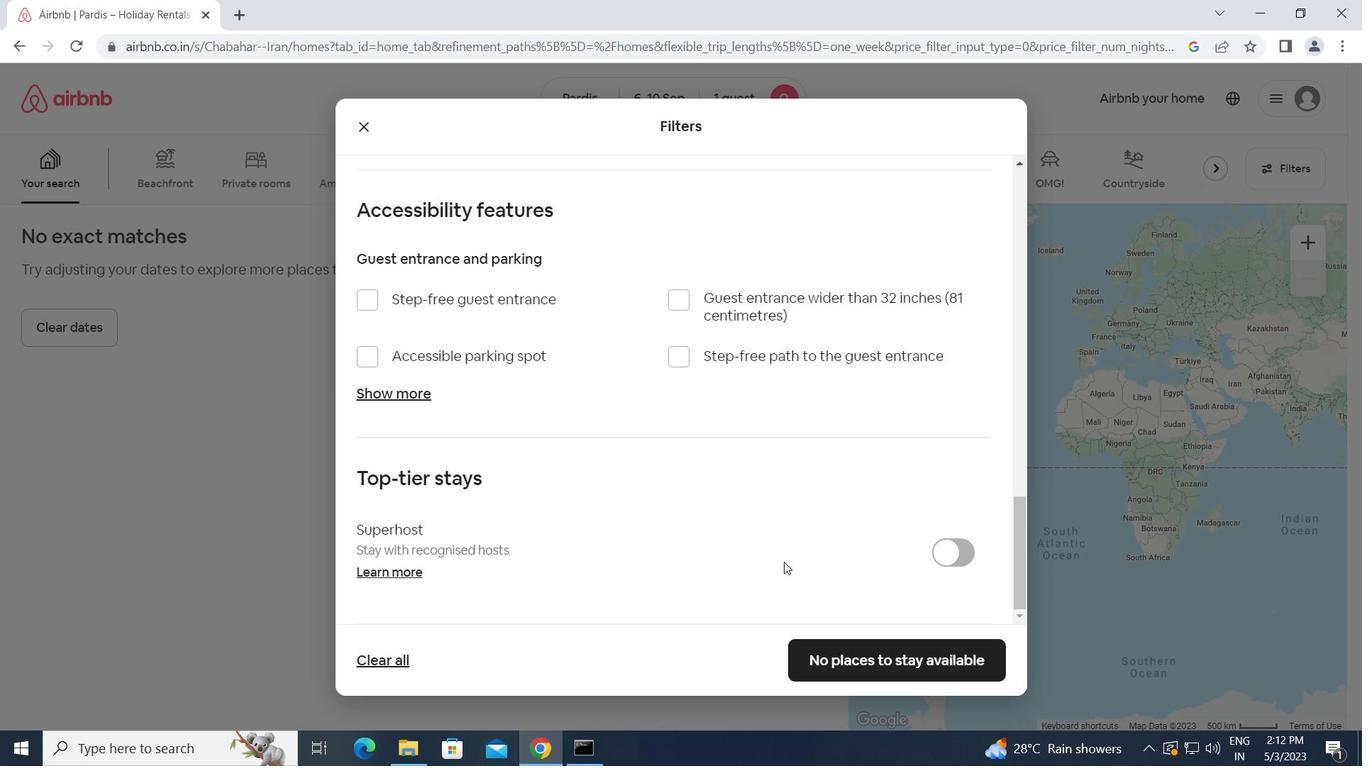 
Action: Mouse pressed left at (809, 661)
Screenshot: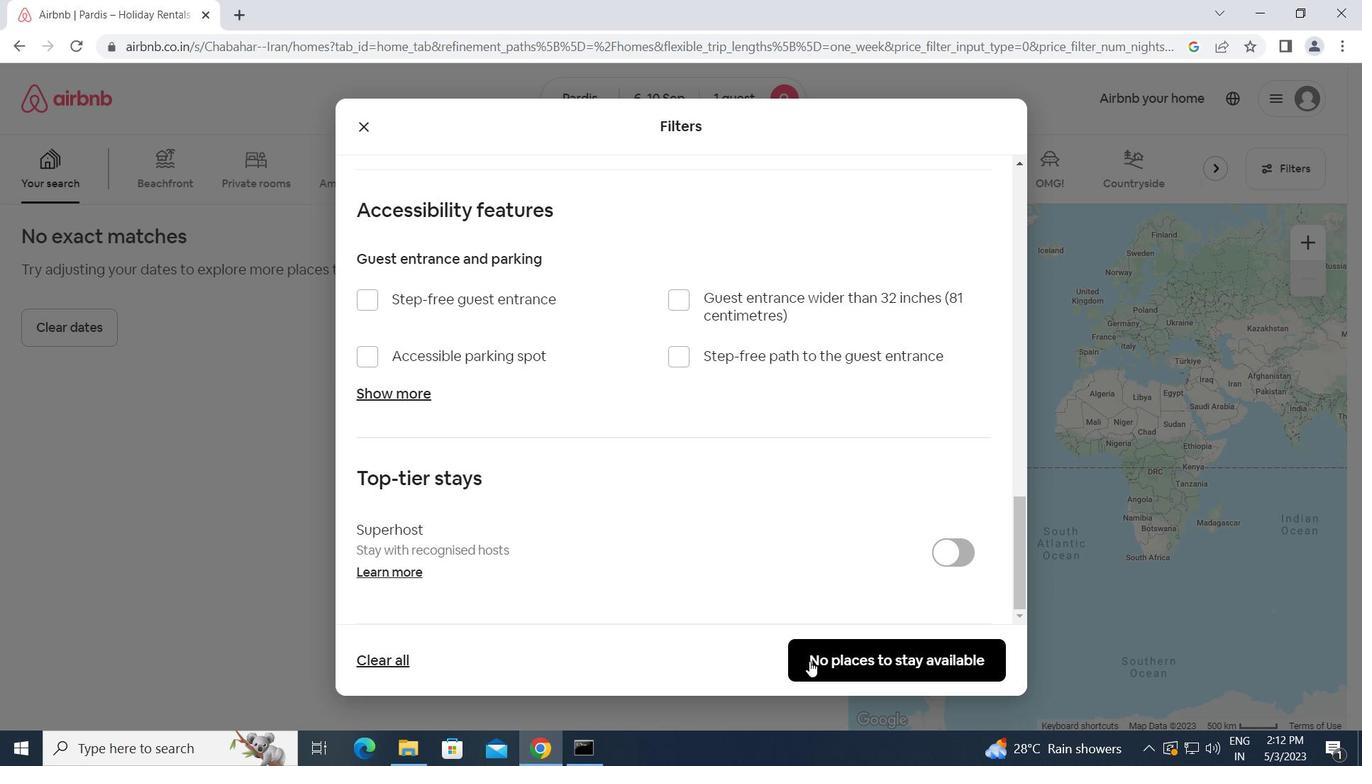 
